 Task: Find connections with filter location Beāwar with filter topic #Storytellingwith filter profile language Potuguese with filter current company Utkarsh Small Finance Bank with filter school Sphoorthy Engineering College with filter industry Law Enforcement with filter service category Resume Writing with filter keywords title Director
Action: Mouse moved to (491, 70)
Screenshot: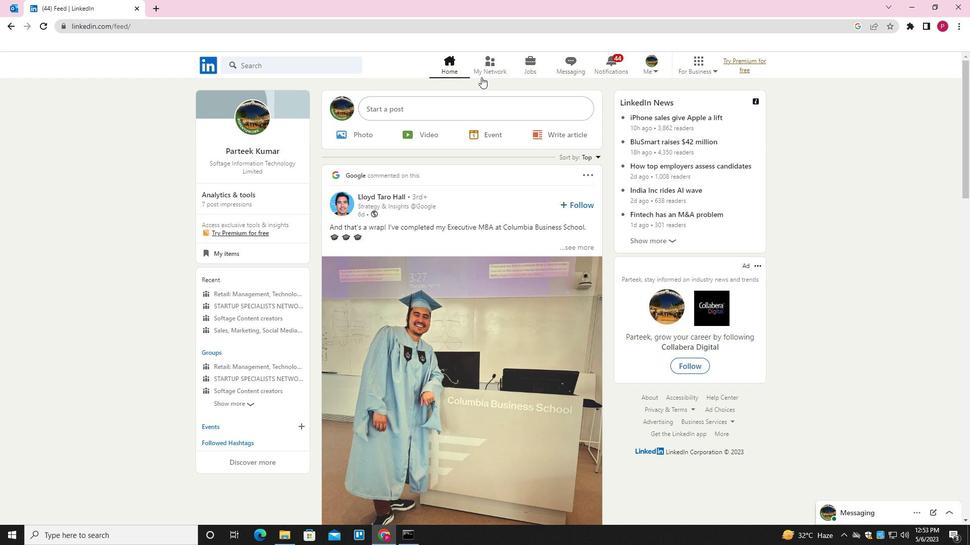 
Action: Mouse pressed left at (491, 70)
Screenshot: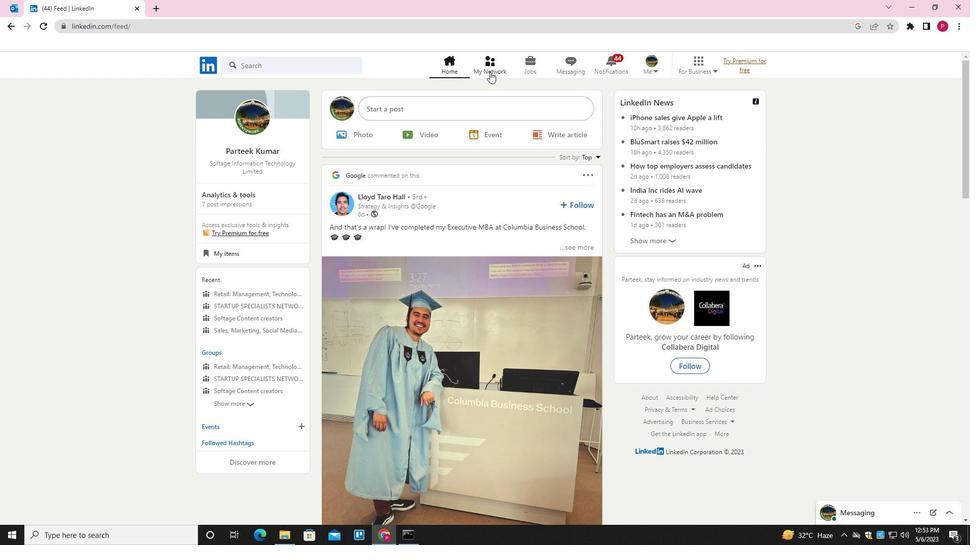 
Action: Mouse moved to (323, 124)
Screenshot: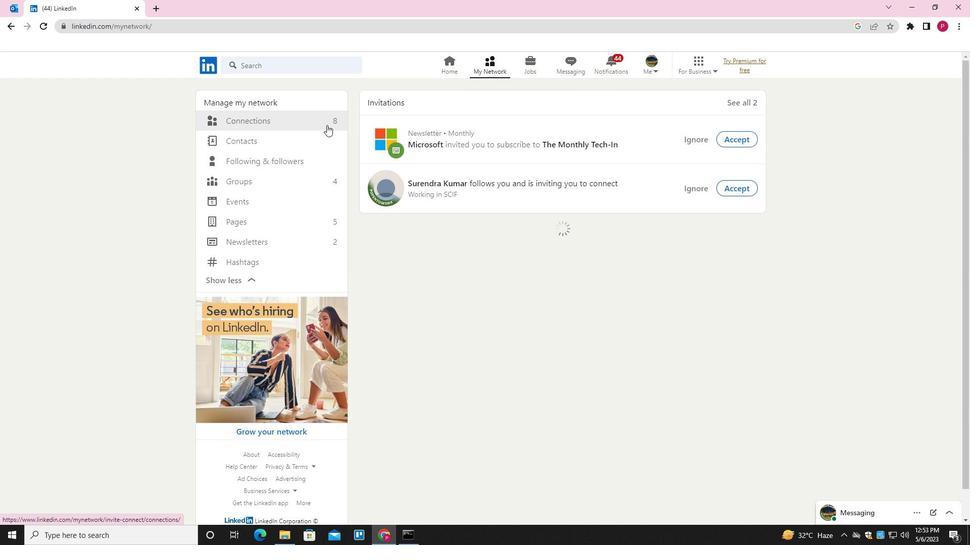 
Action: Mouse pressed left at (323, 124)
Screenshot: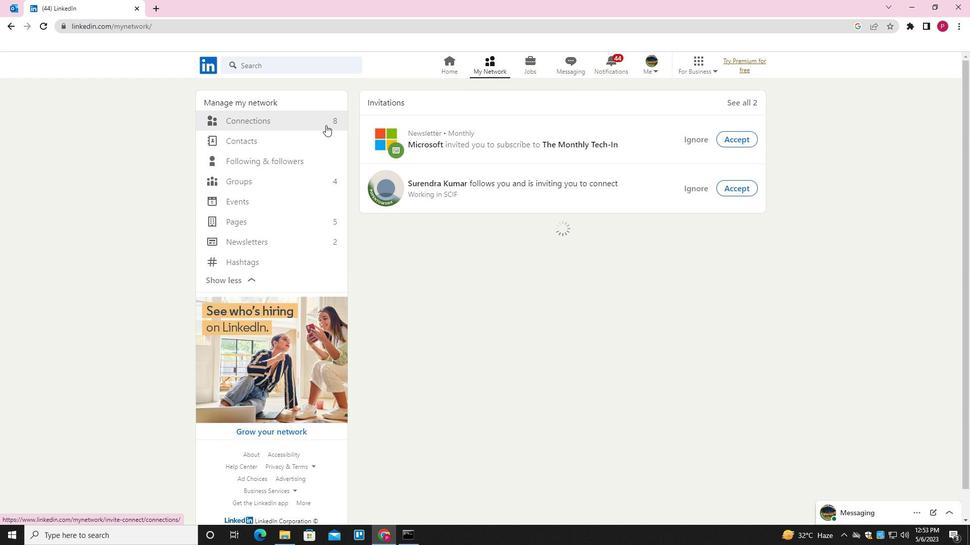 
Action: Mouse moved to (559, 123)
Screenshot: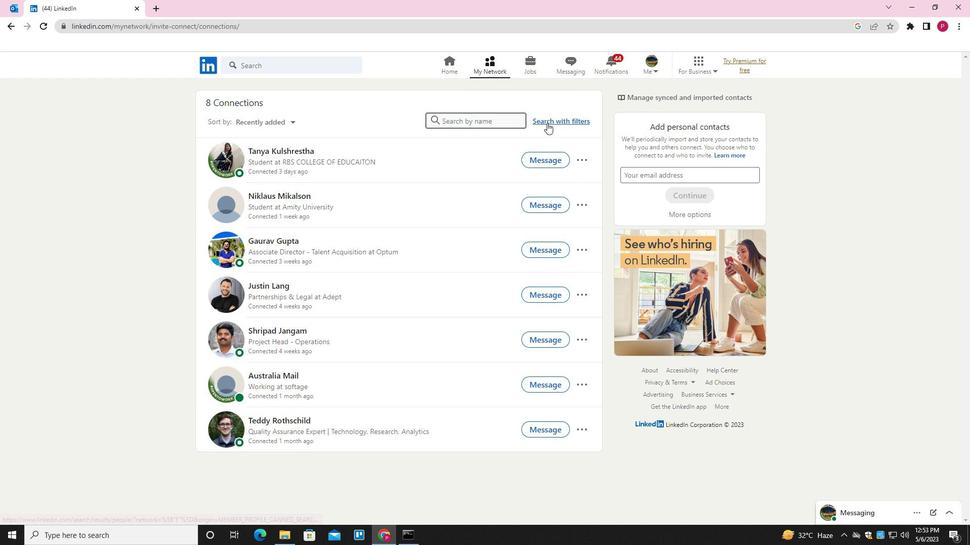
Action: Mouse pressed left at (559, 123)
Screenshot: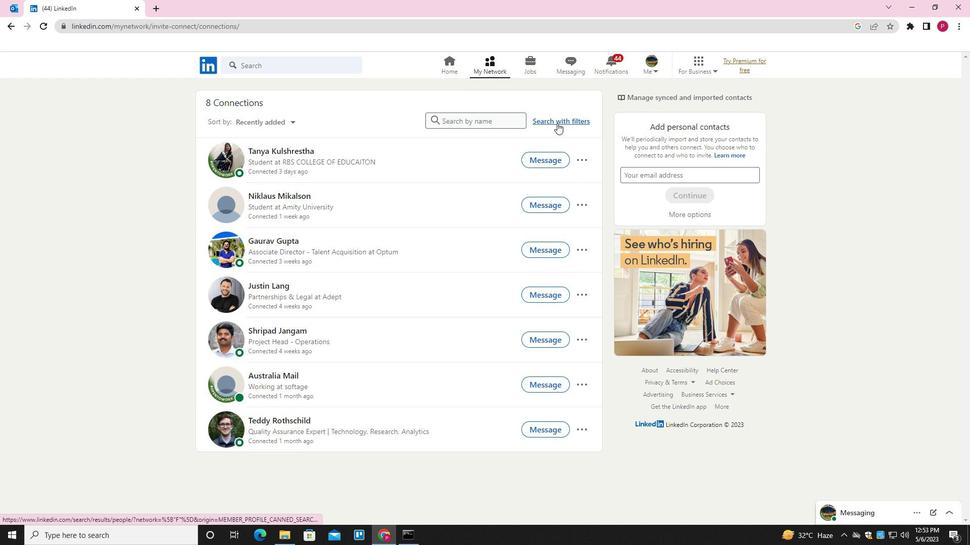 
Action: Mouse moved to (519, 95)
Screenshot: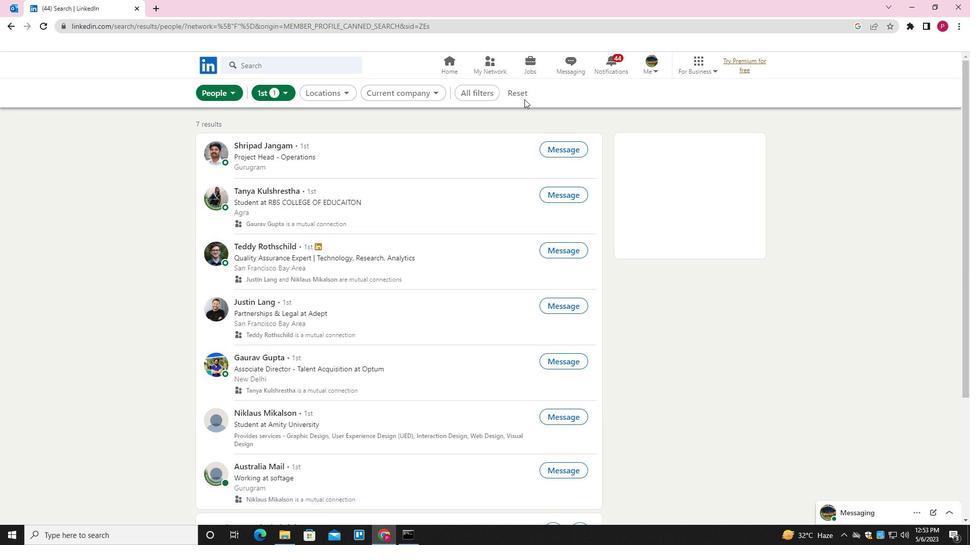
Action: Mouse pressed left at (519, 95)
Screenshot: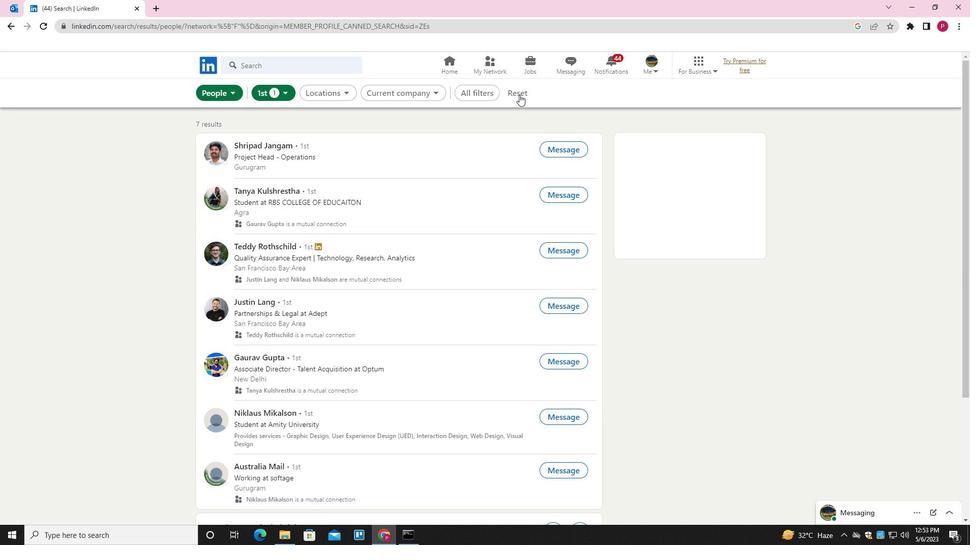 
Action: Mouse moved to (498, 93)
Screenshot: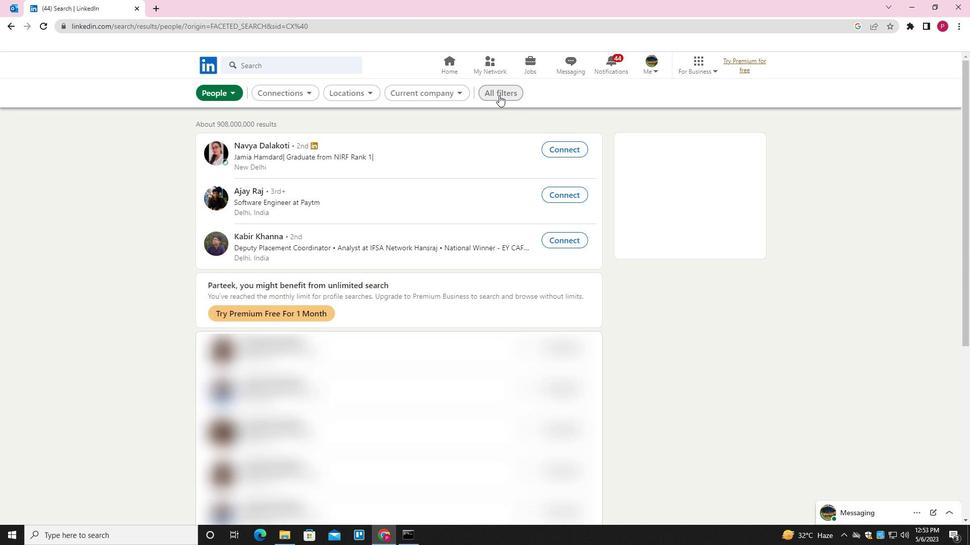 
Action: Mouse pressed left at (498, 93)
Screenshot: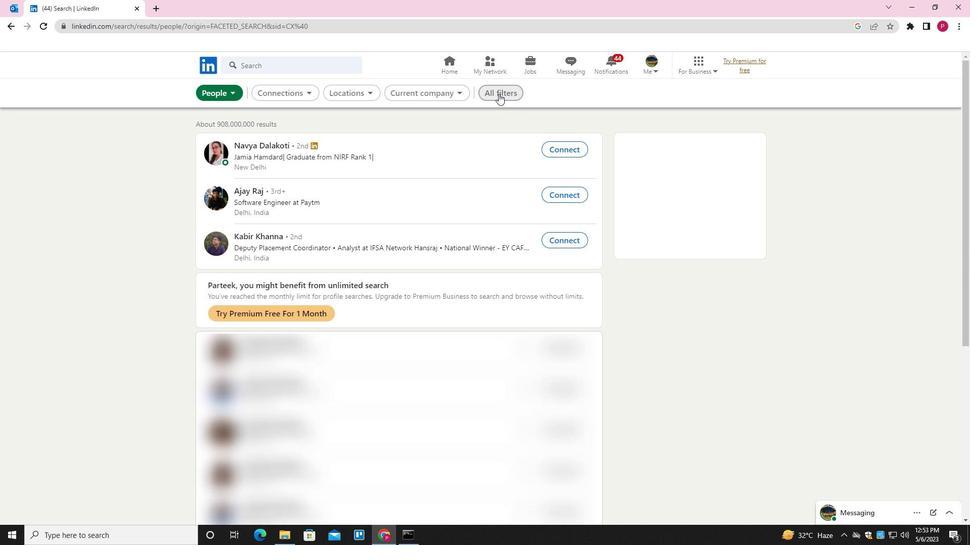 
Action: Mouse moved to (783, 267)
Screenshot: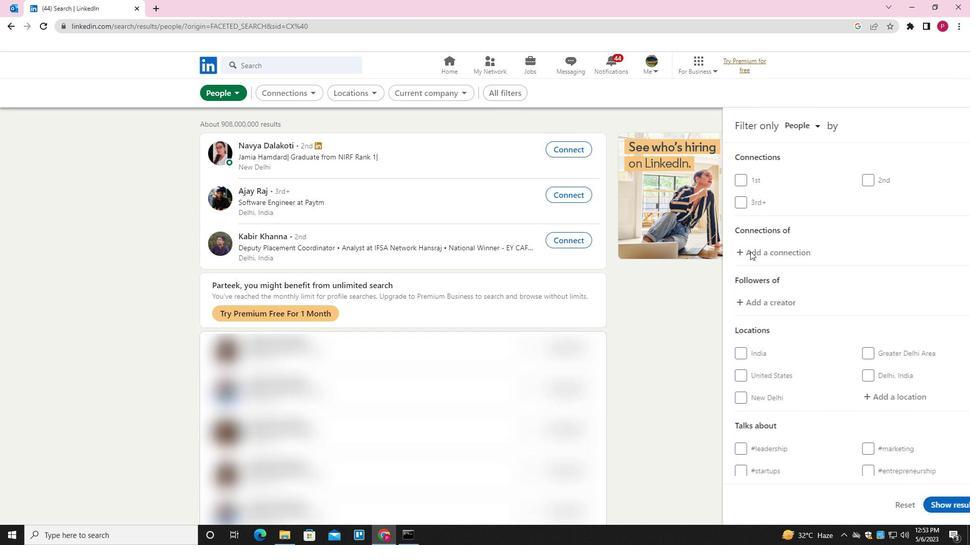 
Action: Mouse scrolled (783, 267) with delta (0, 0)
Screenshot: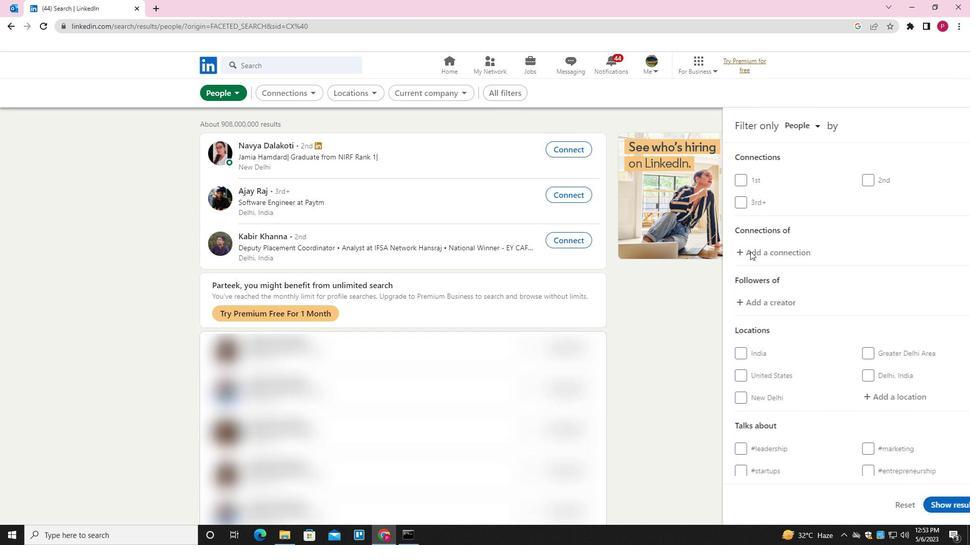 
Action: Mouse moved to (784, 269)
Screenshot: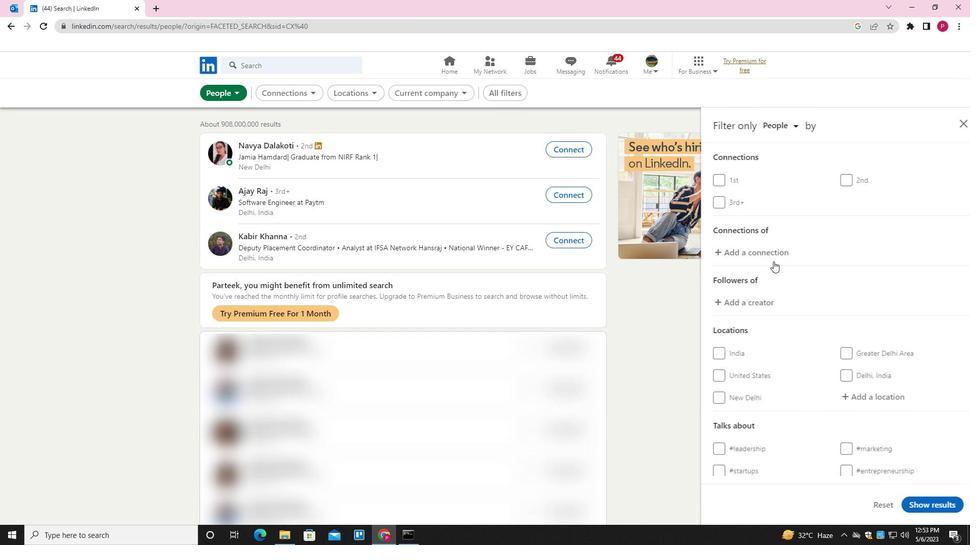 
Action: Mouse scrolled (784, 268) with delta (0, 0)
Screenshot: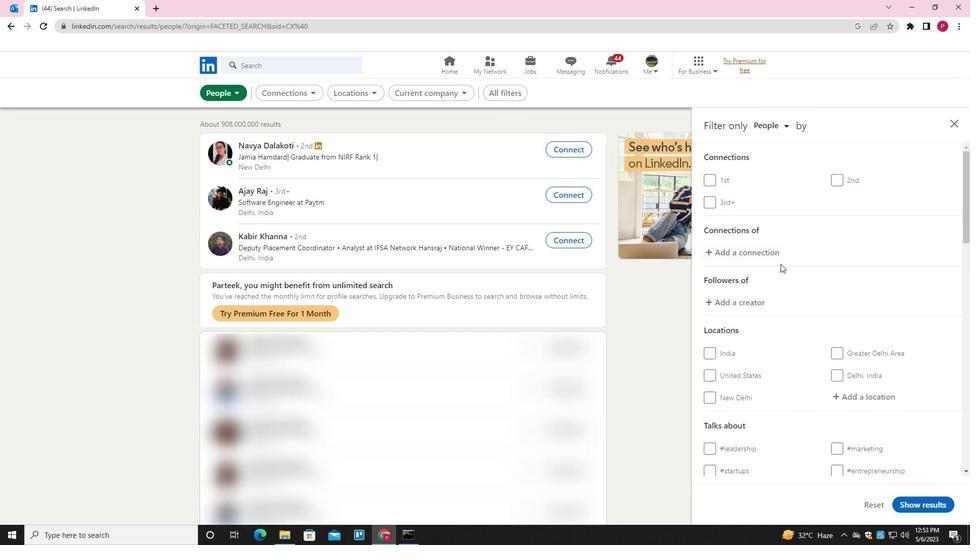 
Action: Mouse moved to (855, 293)
Screenshot: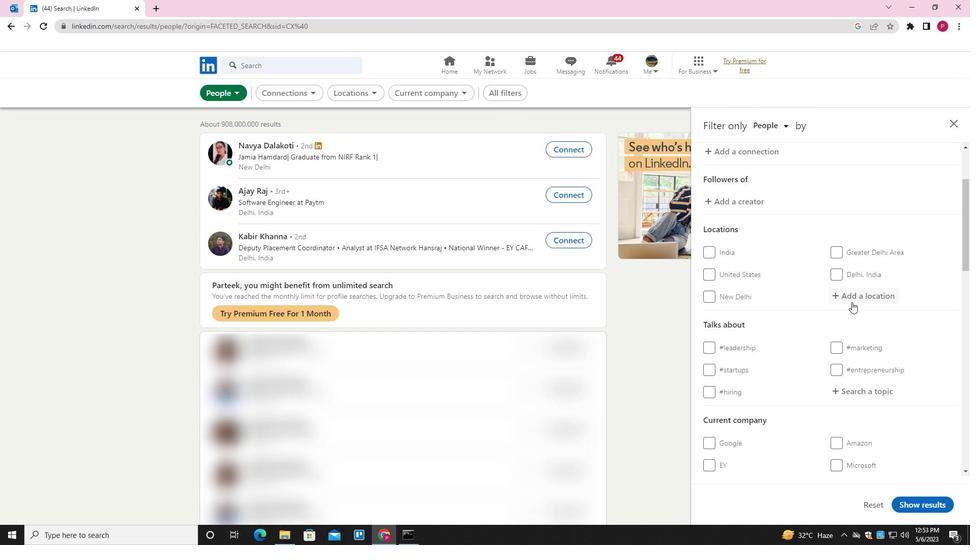 
Action: Mouse pressed left at (855, 293)
Screenshot: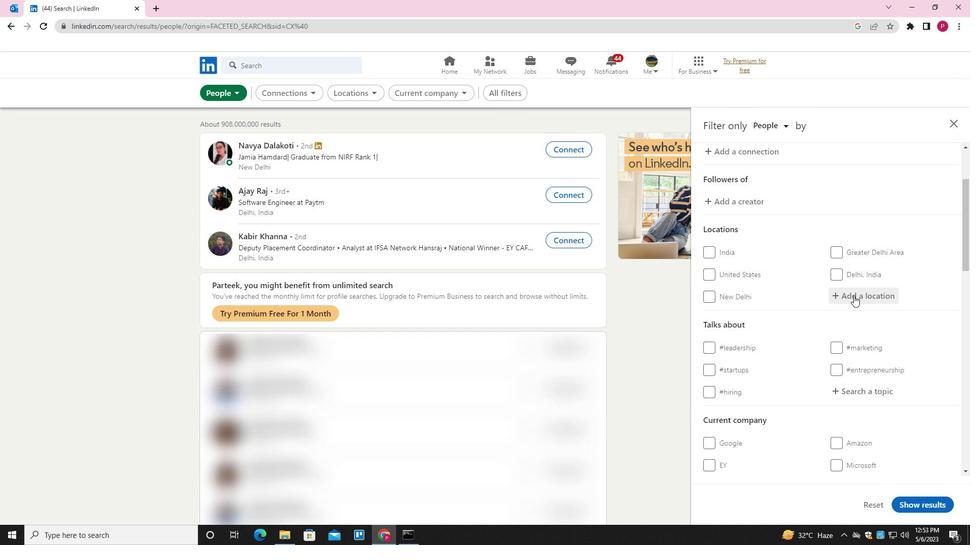 
Action: Key pressed <Key.shift>BEAWAR<Key.down><Key.enter>
Screenshot: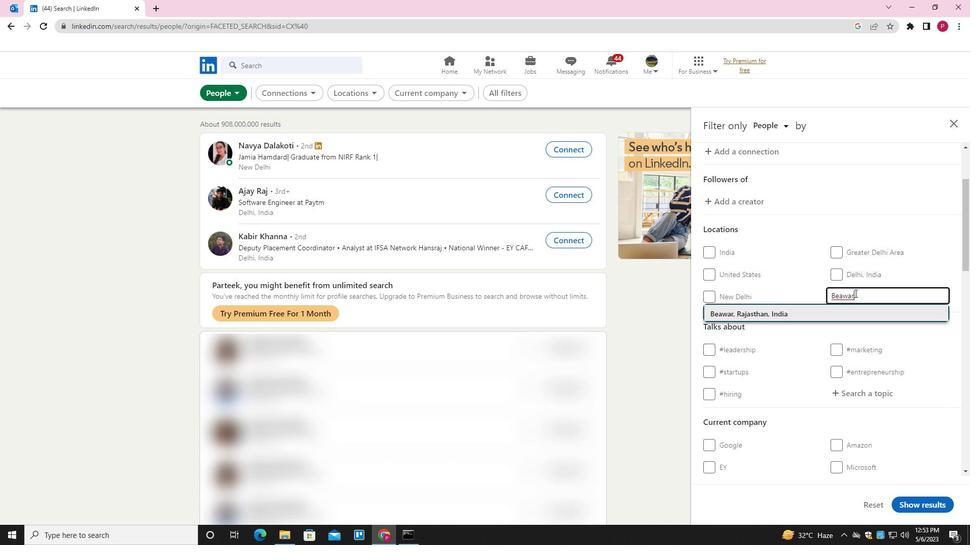 
Action: Mouse moved to (855, 319)
Screenshot: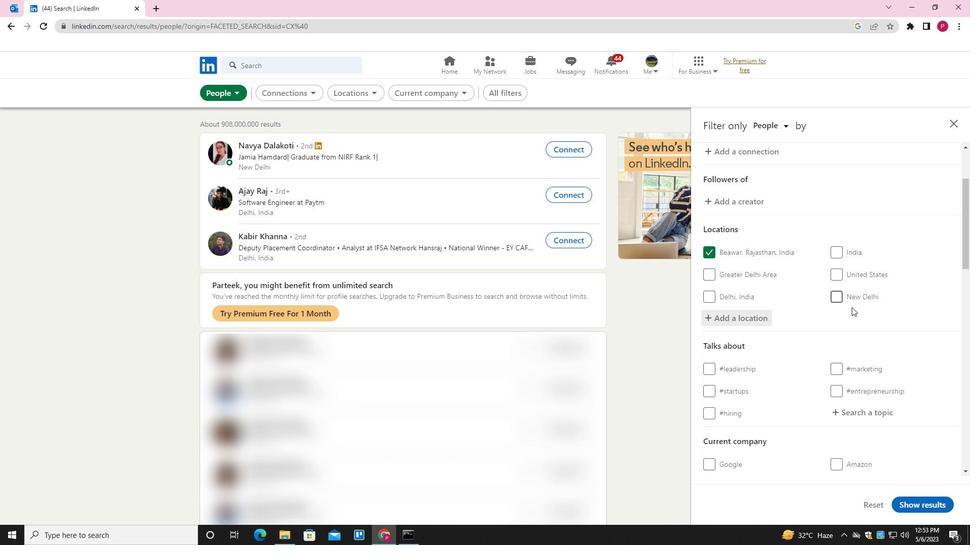 
Action: Mouse scrolled (855, 318) with delta (0, 0)
Screenshot: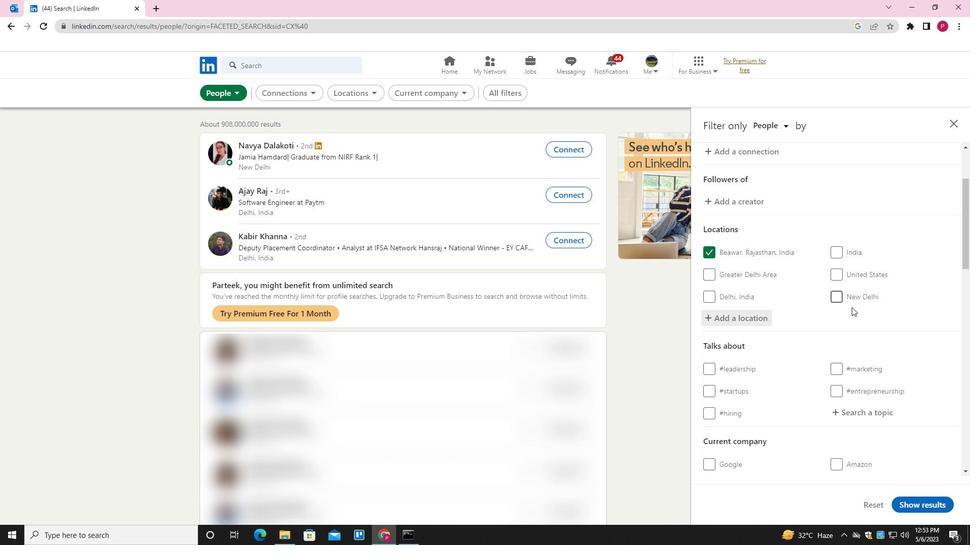 
Action: Mouse scrolled (855, 318) with delta (0, 0)
Screenshot: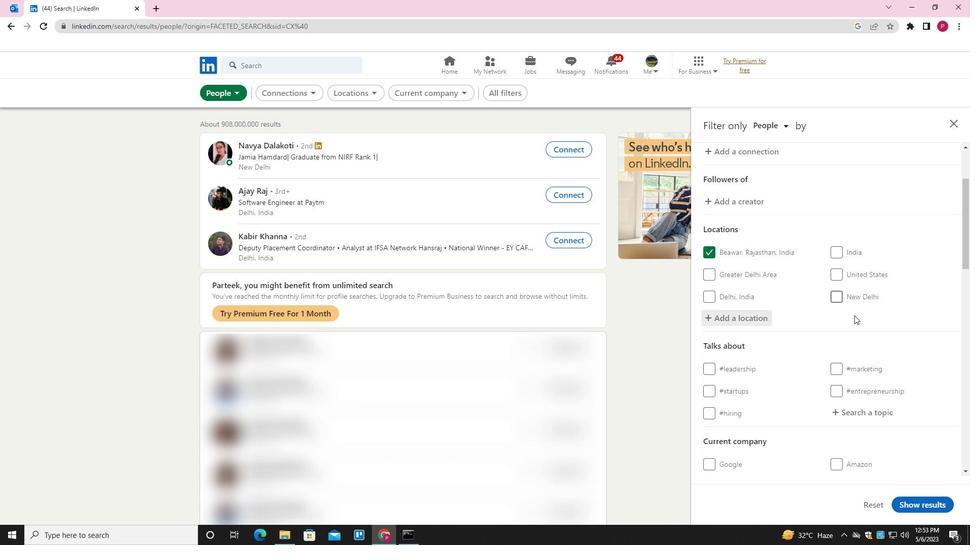 
Action: Mouse moved to (860, 311)
Screenshot: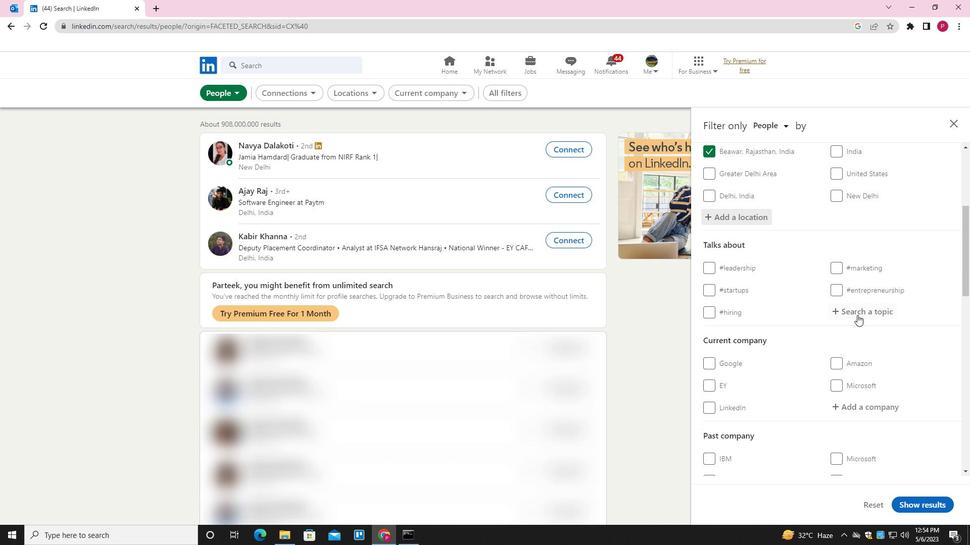 
Action: Mouse pressed left at (860, 311)
Screenshot: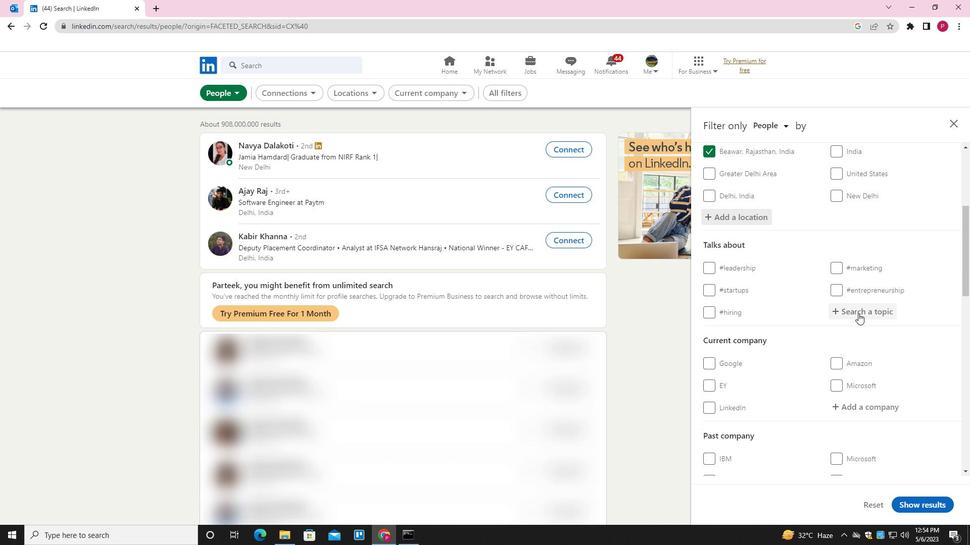 
Action: Key pressed STORYTELLING<Key.down><Key.enter>
Screenshot: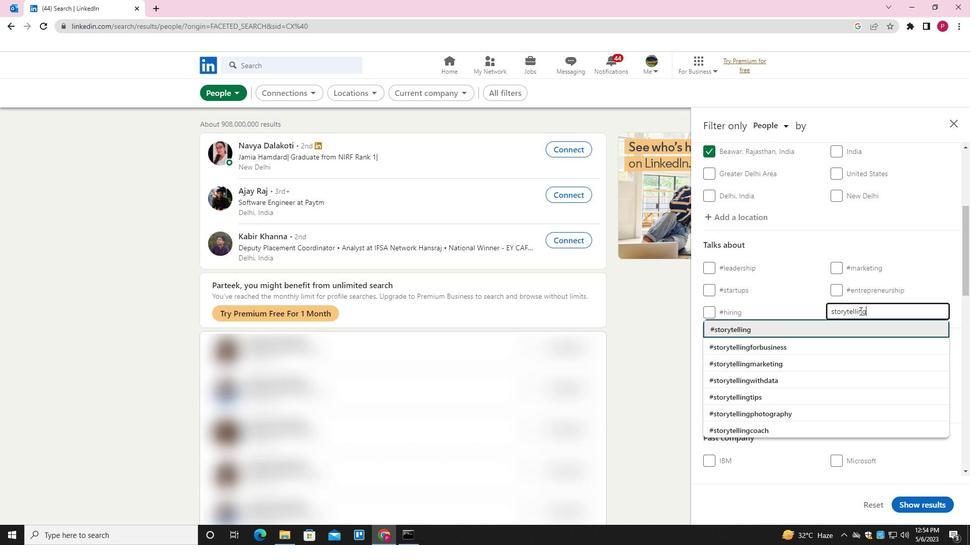 
Action: Mouse moved to (860, 336)
Screenshot: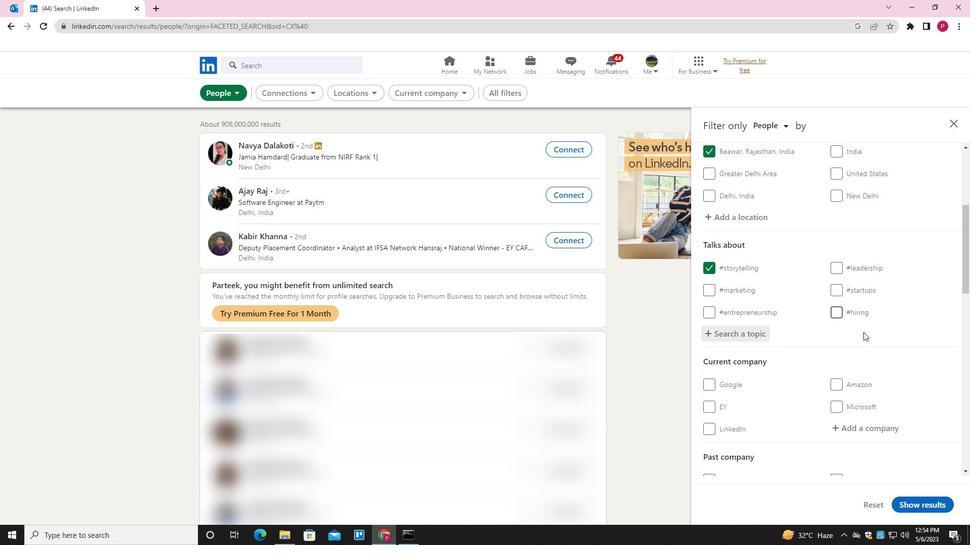
Action: Mouse scrolled (860, 336) with delta (0, 0)
Screenshot: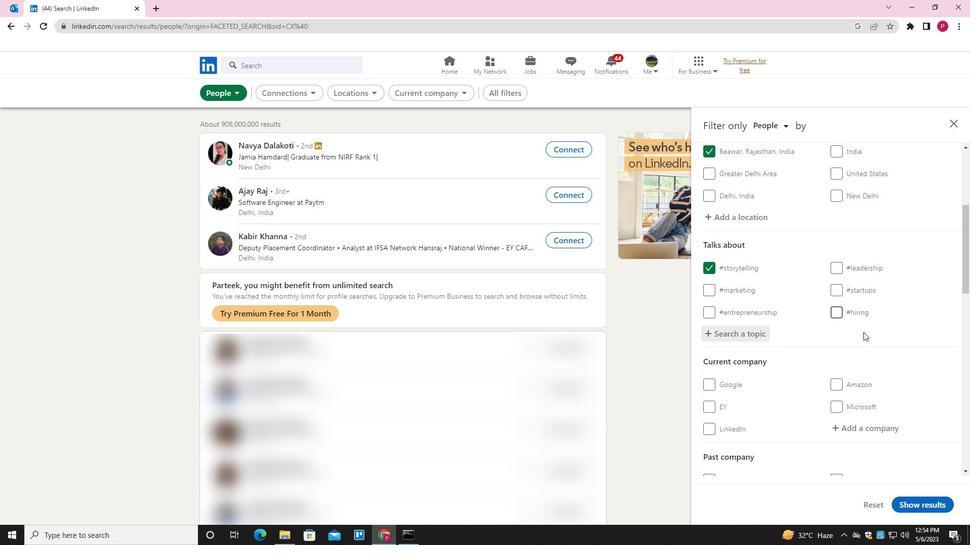 
Action: Mouse moved to (859, 337)
Screenshot: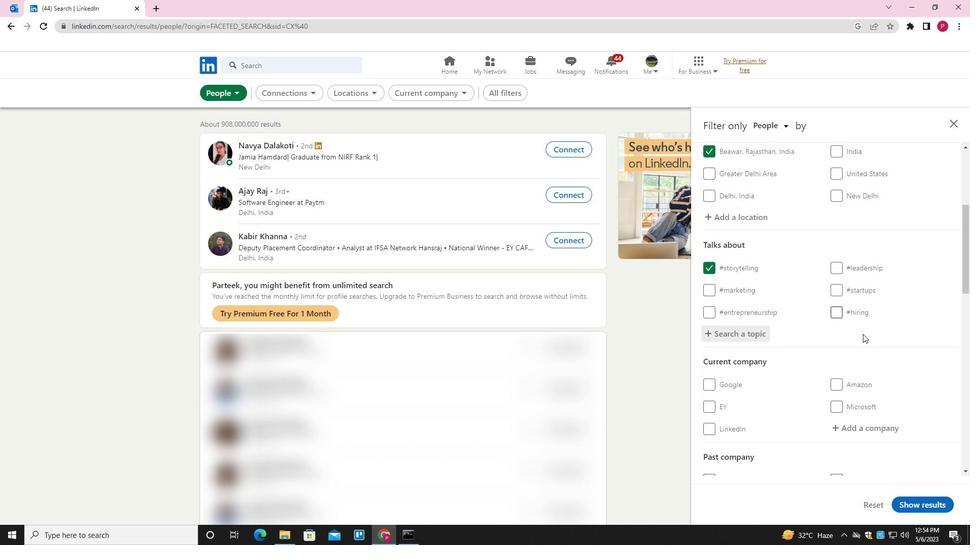 
Action: Mouse scrolled (859, 336) with delta (0, 0)
Screenshot: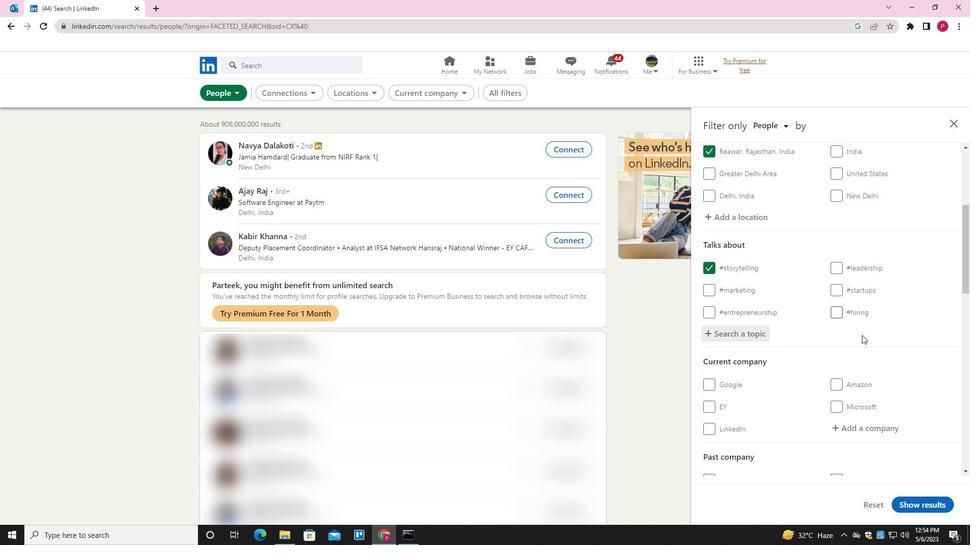 
Action: Mouse moved to (858, 338)
Screenshot: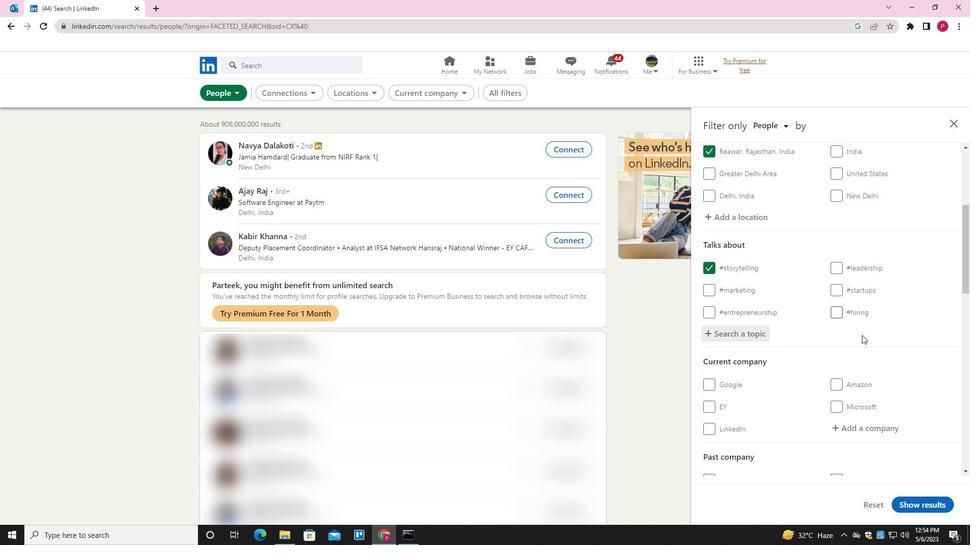 
Action: Mouse scrolled (858, 337) with delta (0, 0)
Screenshot: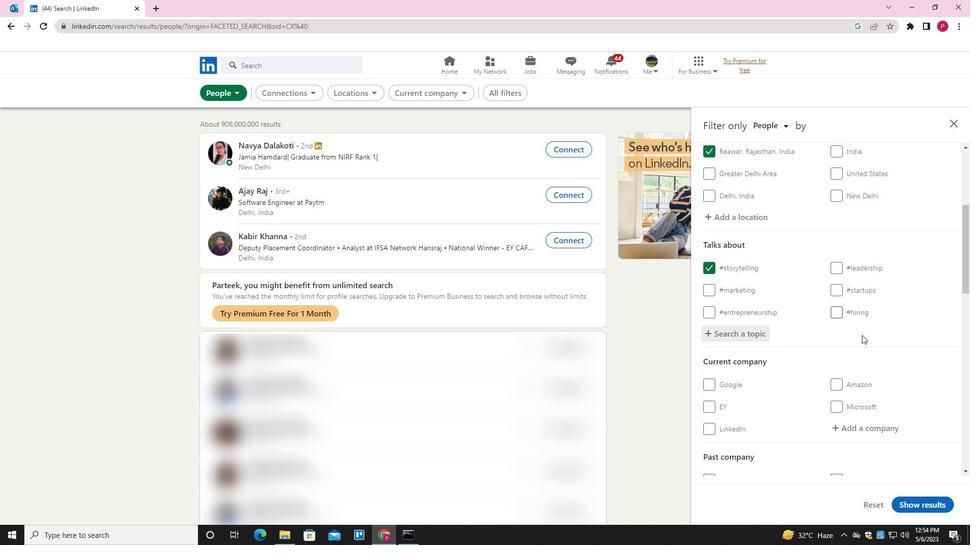 
Action: Mouse scrolled (858, 337) with delta (0, 0)
Screenshot: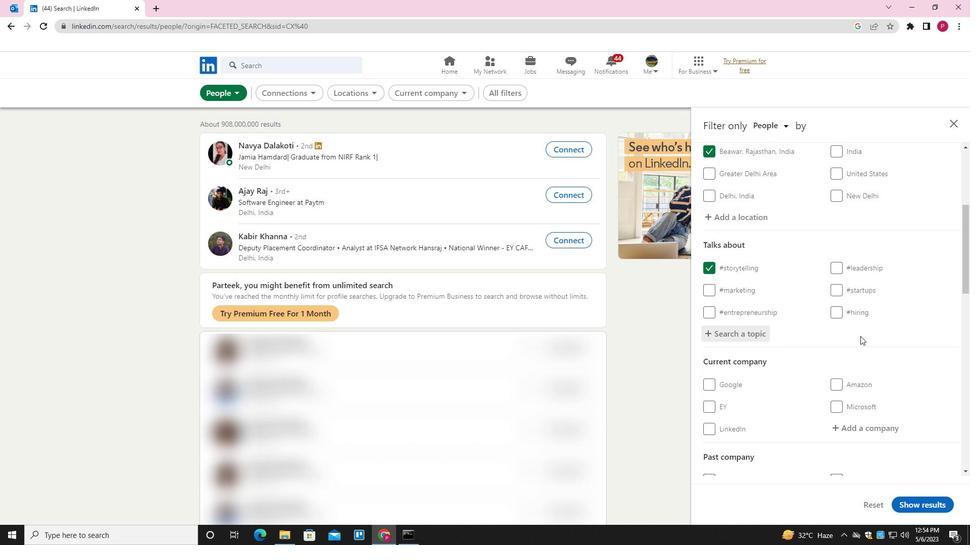 
Action: Mouse scrolled (858, 337) with delta (0, 0)
Screenshot: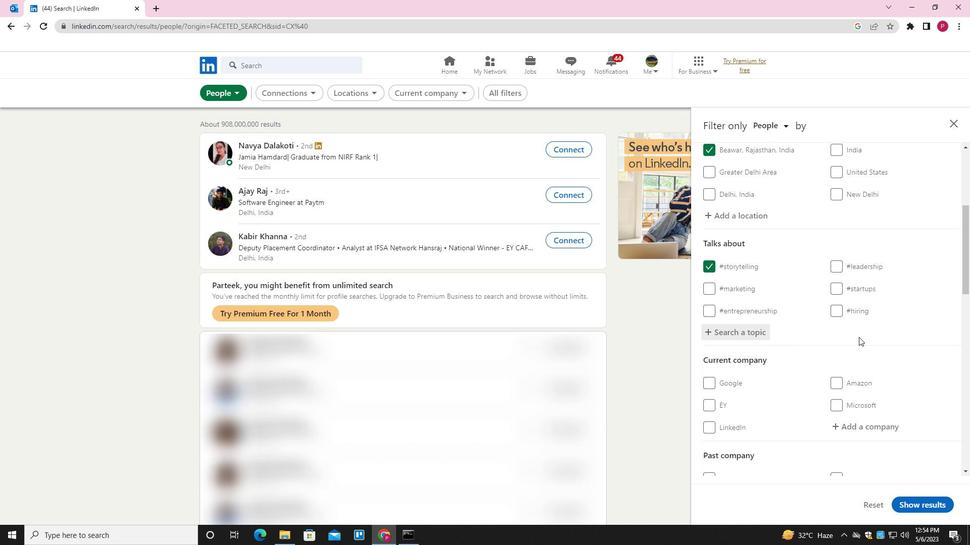
Action: Mouse moved to (844, 306)
Screenshot: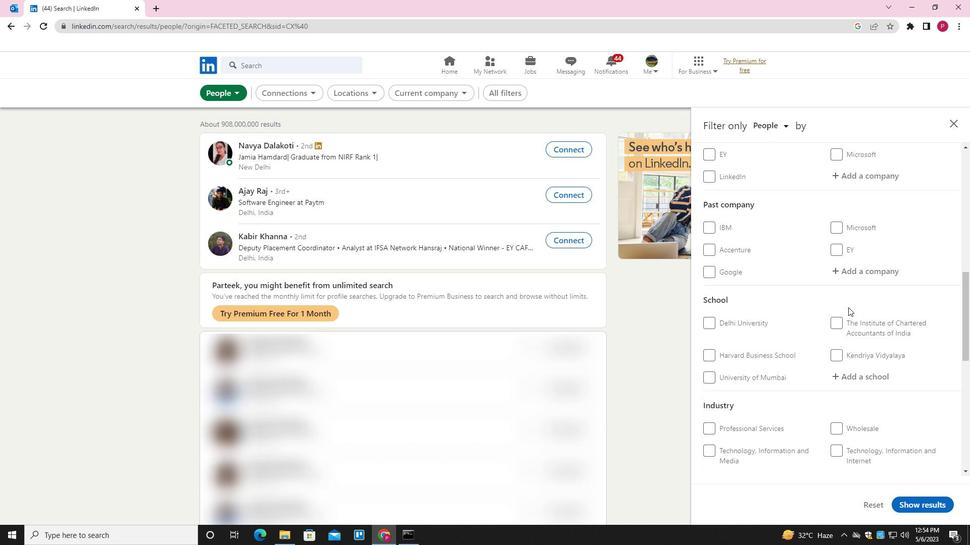 
Action: Mouse scrolled (844, 305) with delta (0, 0)
Screenshot: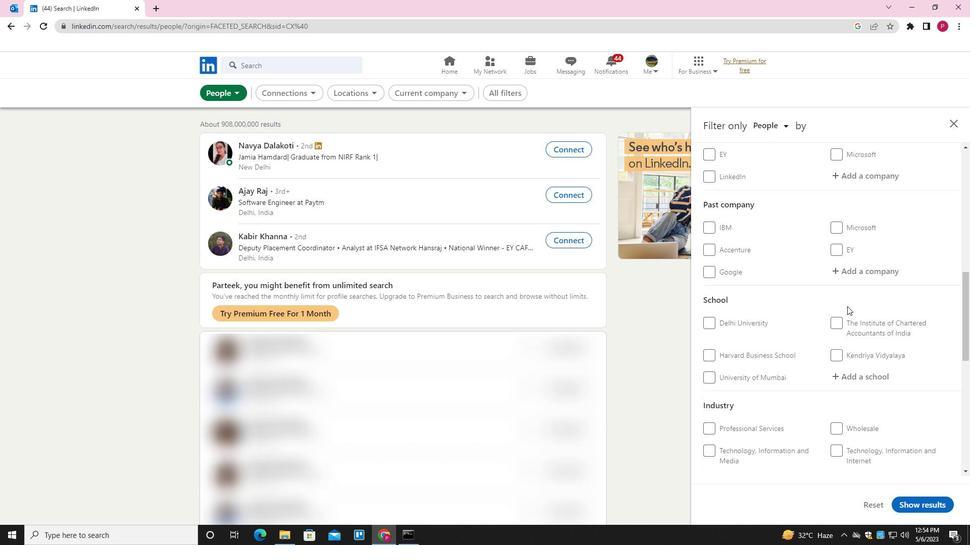 
Action: Mouse moved to (843, 306)
Screenshot: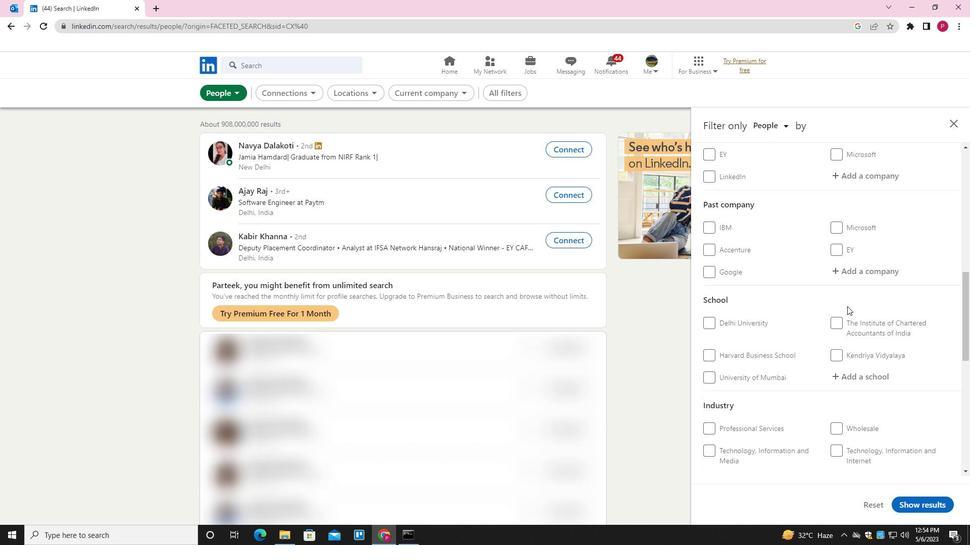 
Action: Mouse scrolled (843, 305) with delta (0, 0)
Screenshot: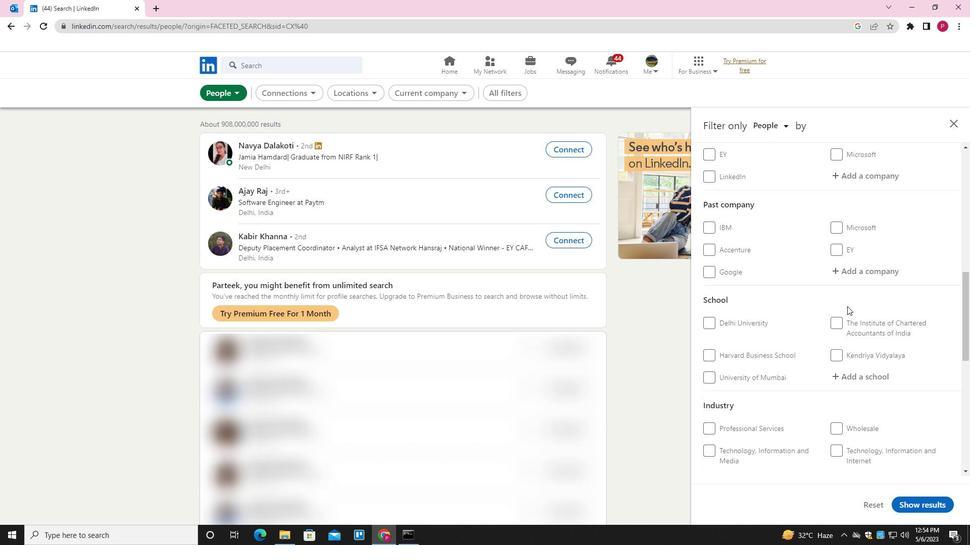
Action: Mouse moved to (842, 306)
Screenshot: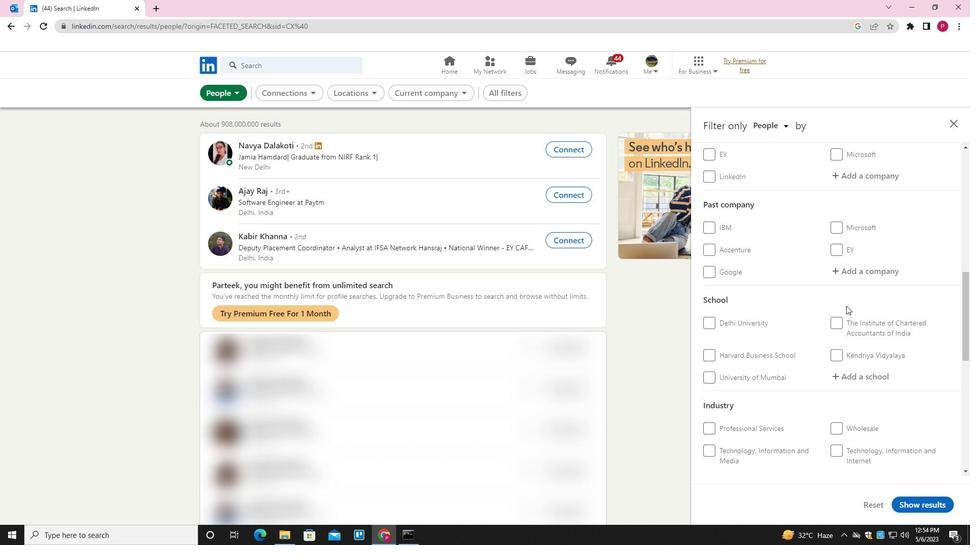 
Action: Mouse scrolled (842, 306) with delta (0, 0)
Screenshot: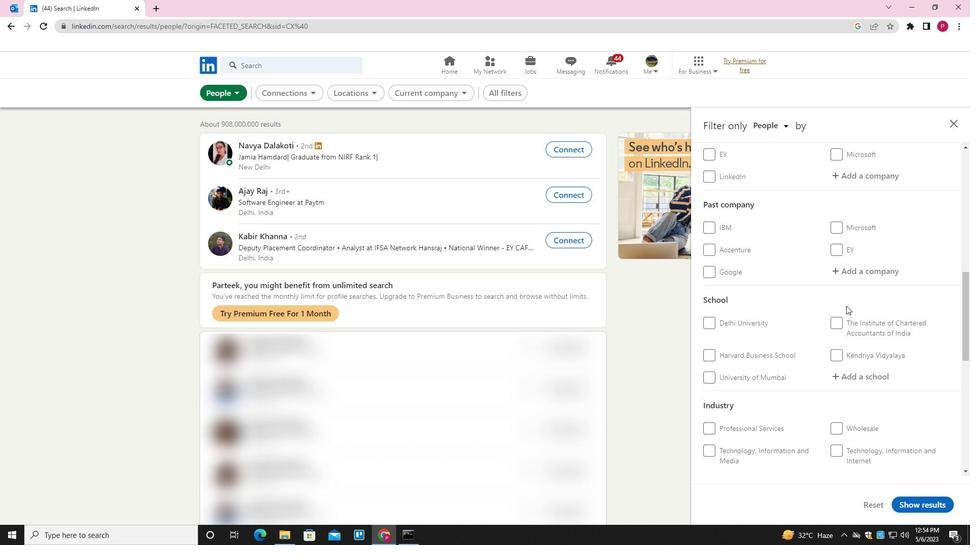 
Action: Mouse moved to (842, 306)
Screenshot: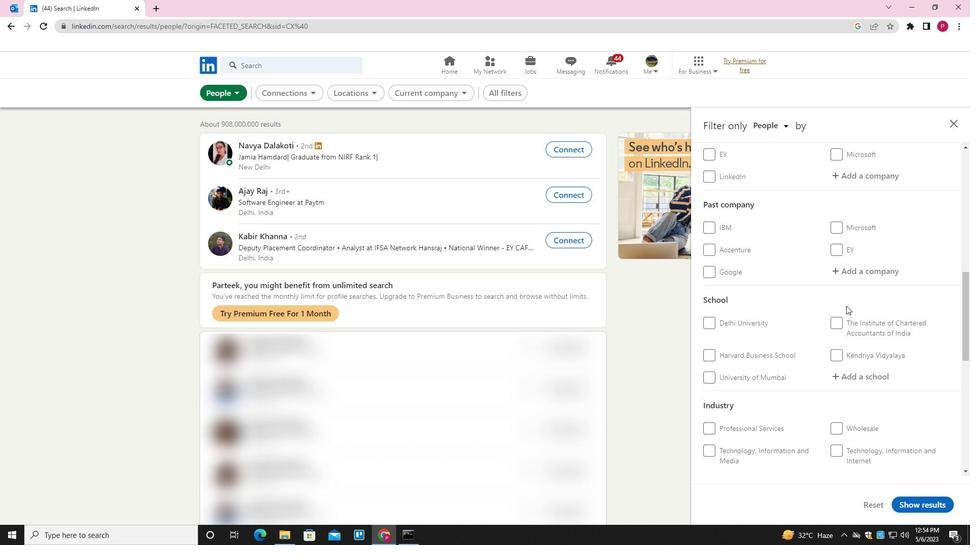 
Action: Mouse scrolled (842, 306) with delta (0, 0)
Screenshot: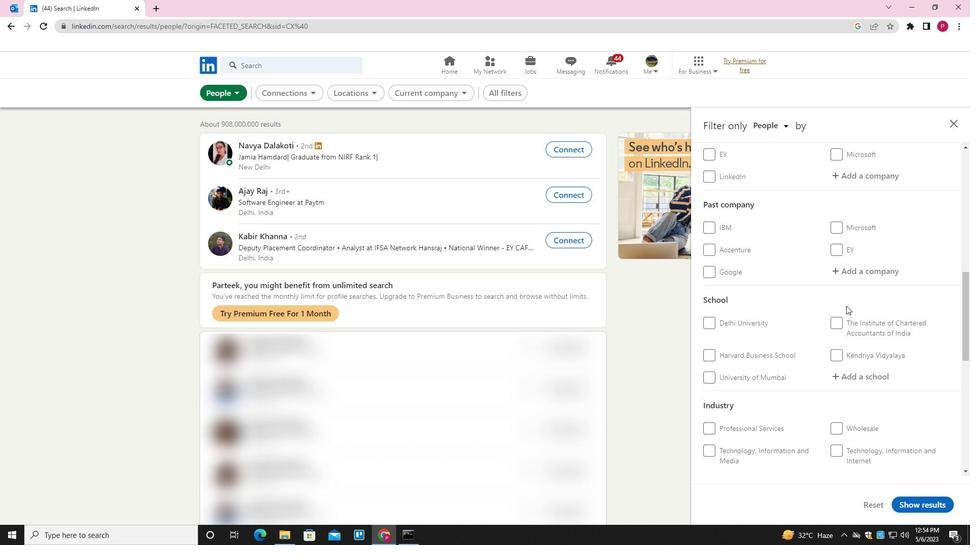 
Action: Mouse moved to (838, 309)
Screenshot: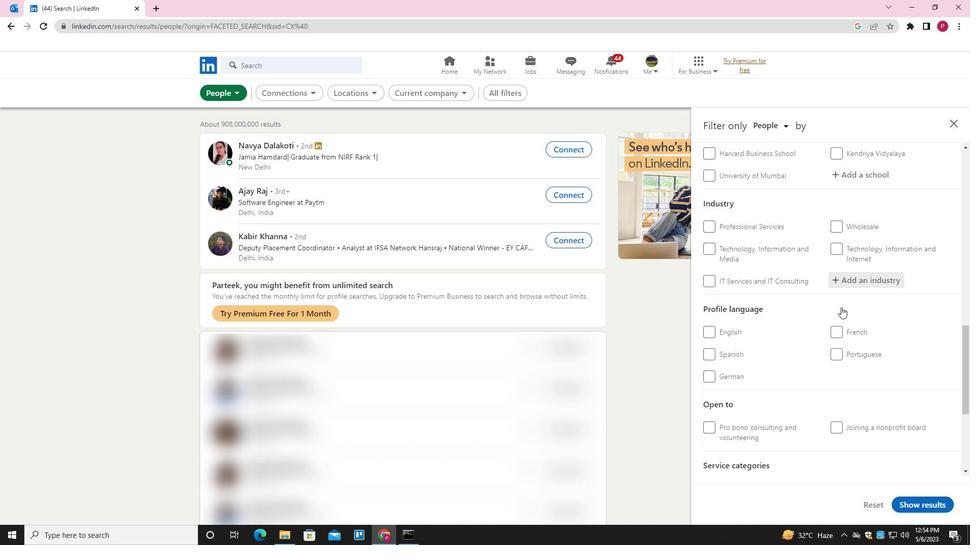 
Action: Mouse scrolled (838, 309) with delta (0, 0)
Screenshot: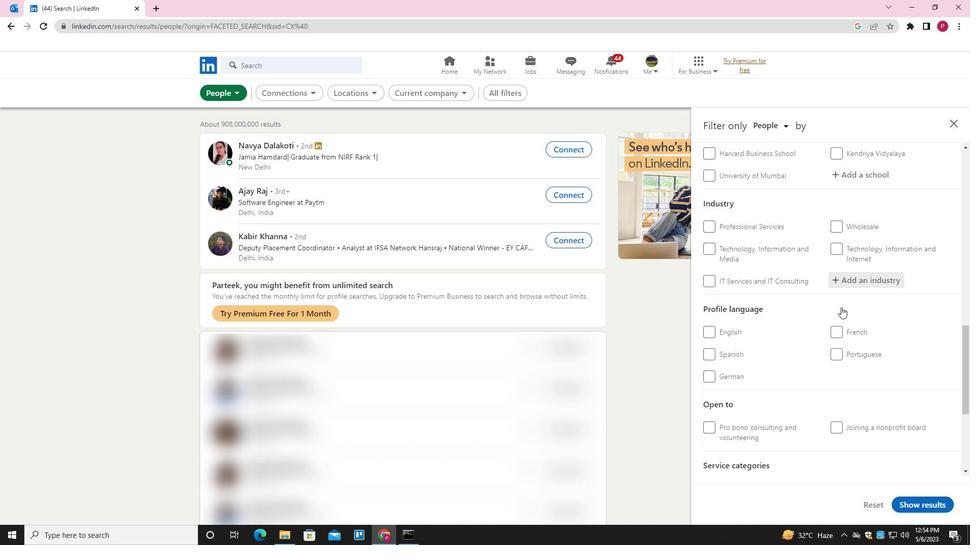 
Action: Mouse moved to (838, 304)
Screenshot: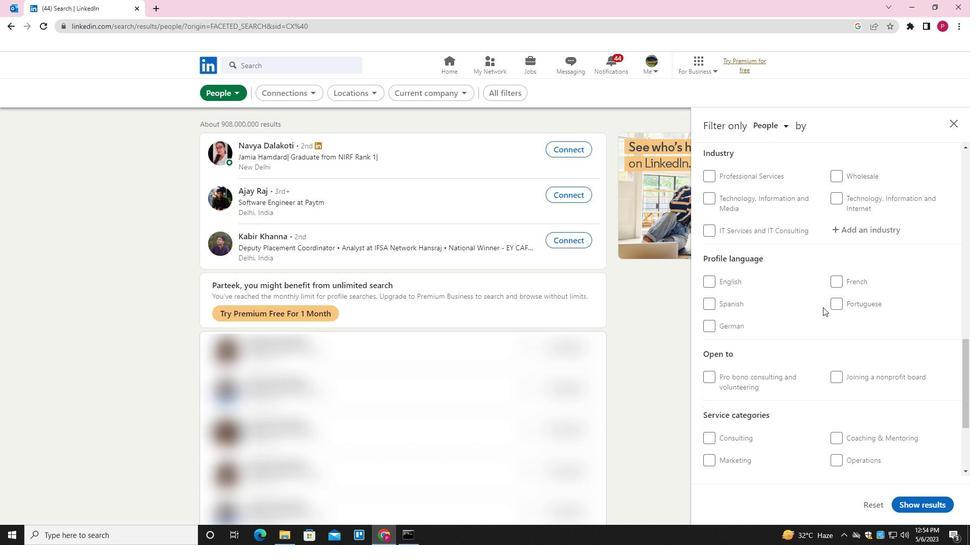 
Action: Mouse pressed left at (838, 304)
Screenshot: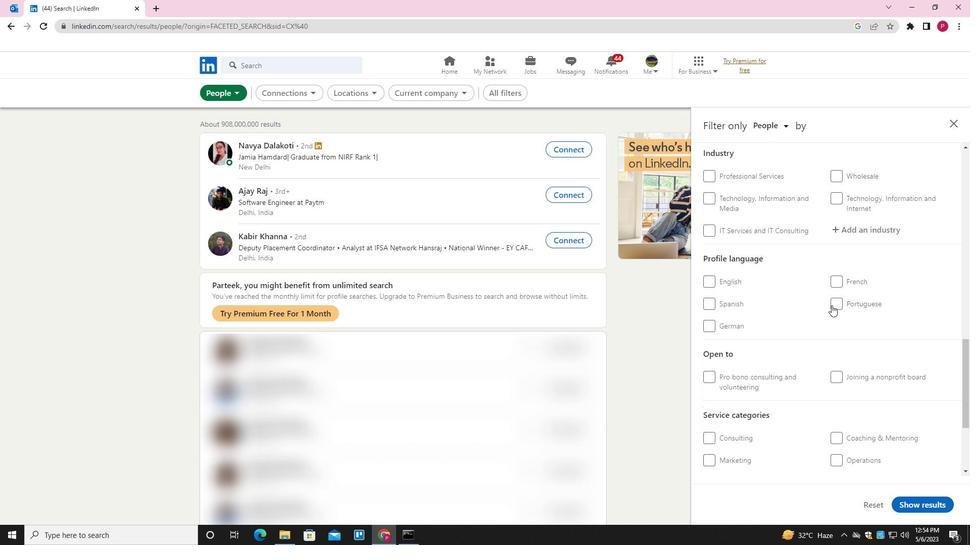 
Action: Mouse moved to (795, 321)
Screenshot: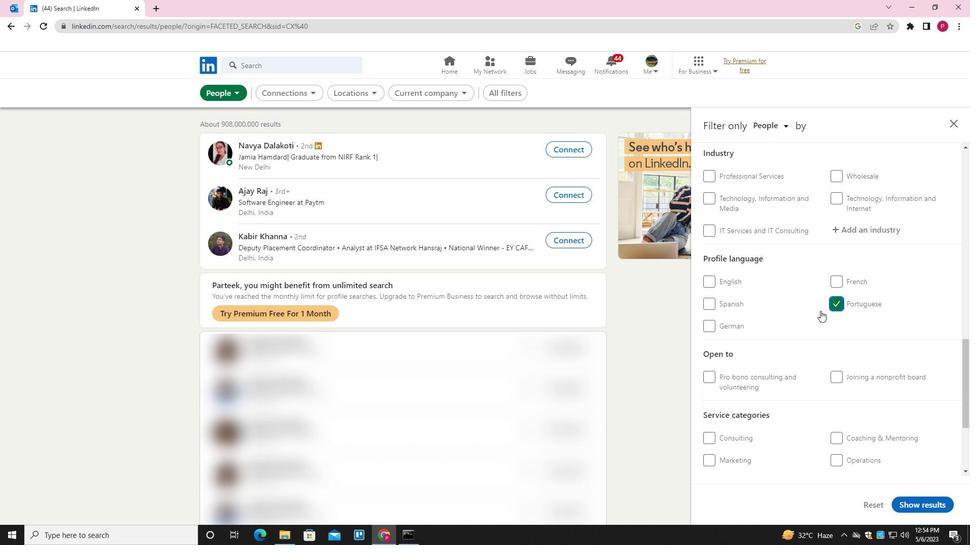 
Action: Mouse scrolled (795, 322) with delta (0, 0)
Screenshot: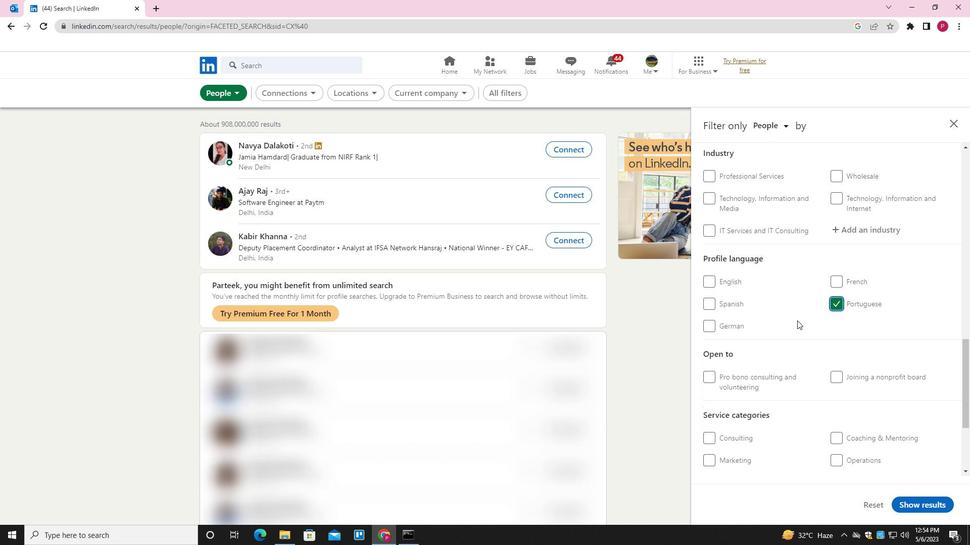 
Action: Mouse scrolled (795, 322) with delta (0, 0)
Screenshot: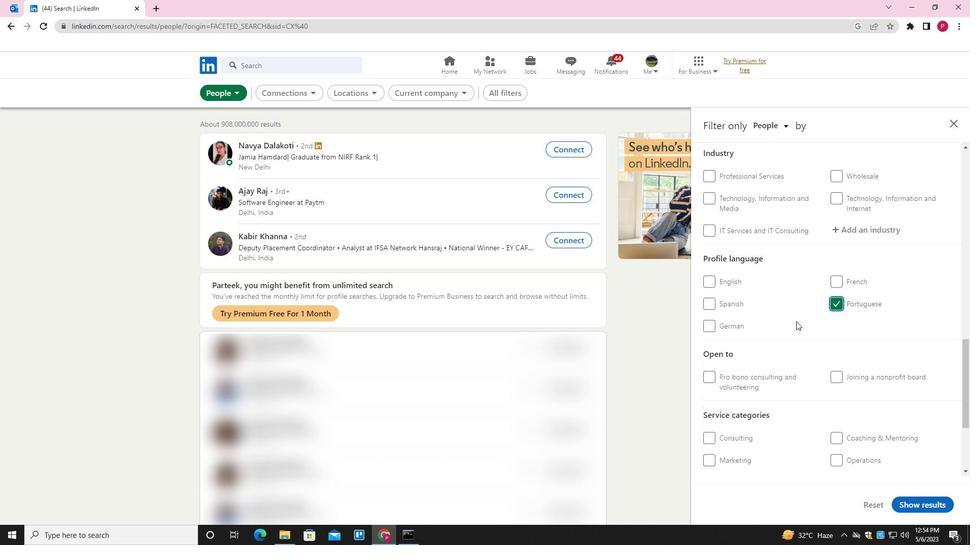 
Action: Mouse scrolled (795, 322) with delta (0, 0)
Screenshot: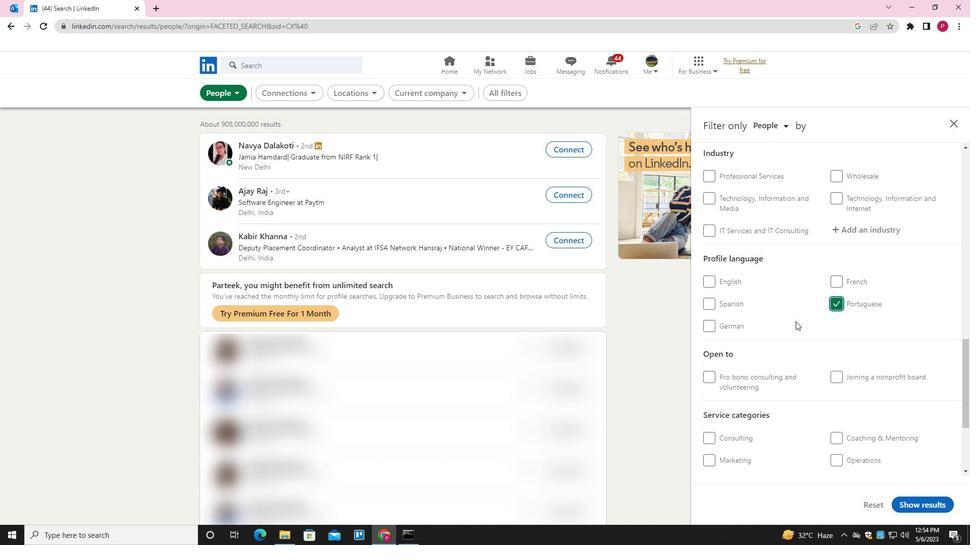 
Action: Mouse scrolled (795, 322) with delta (0, 0)
Screenshot: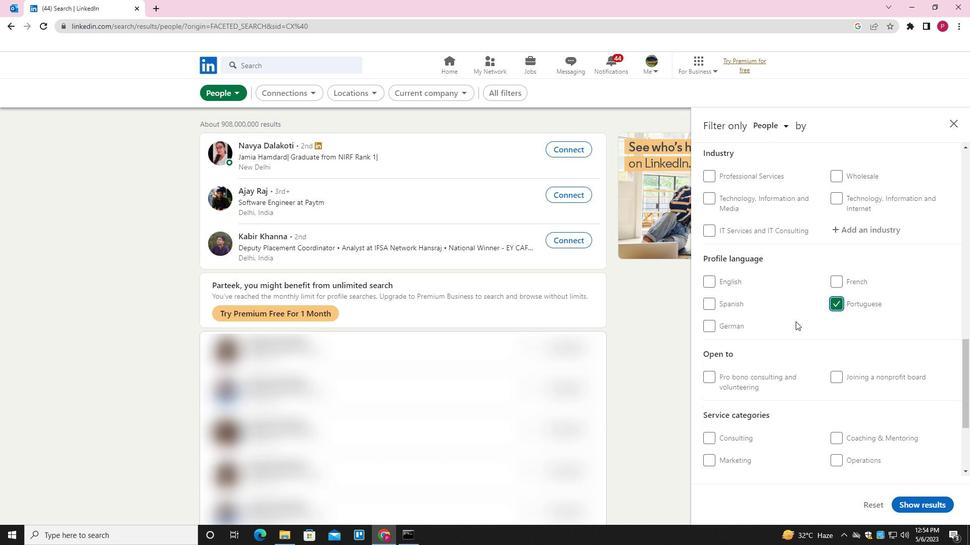 
Action: Mouse scrolled (795, 322) with delta (0, 0)
Screenshot: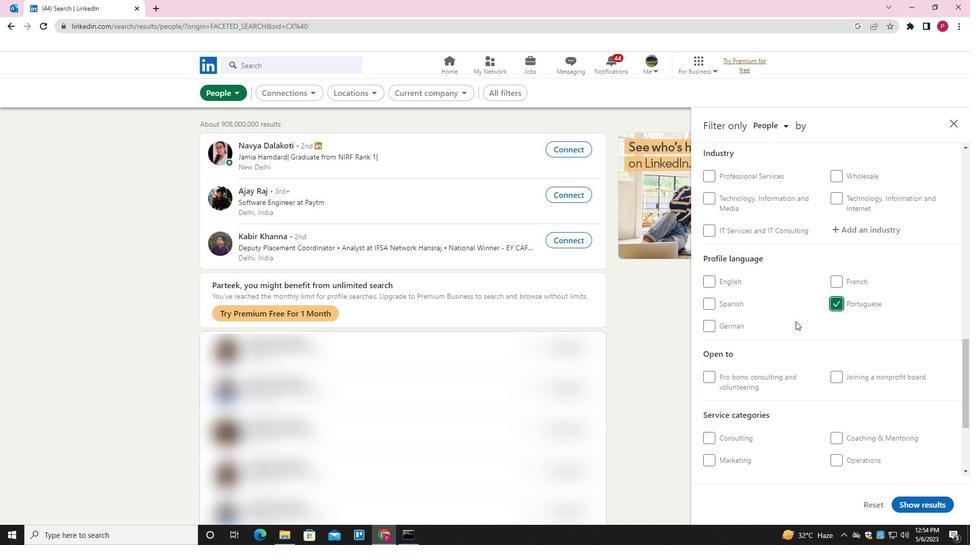 
Action: Mouse moved to (795, 321)
Screenshot: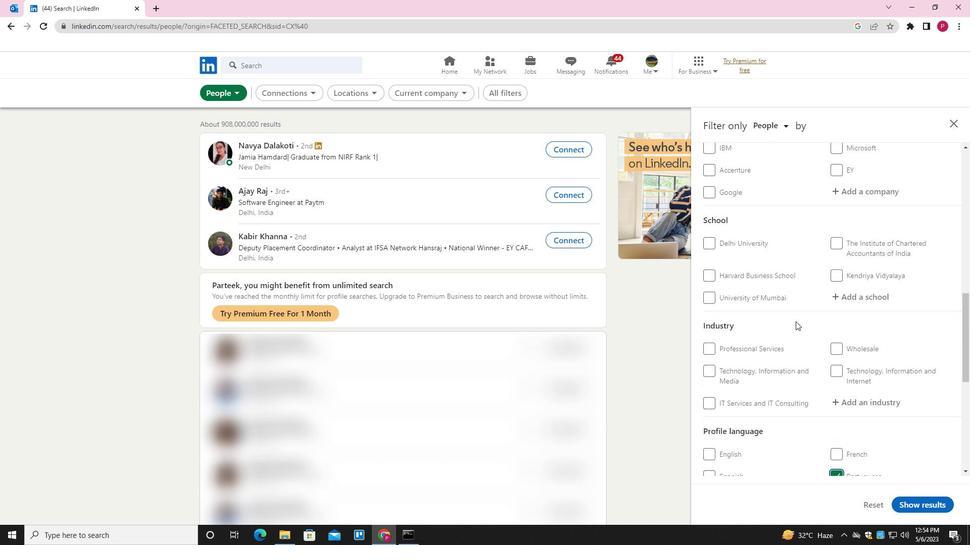 
Action: Mouse scrolled (795, 322) with delta (0, 0)
Screenshot: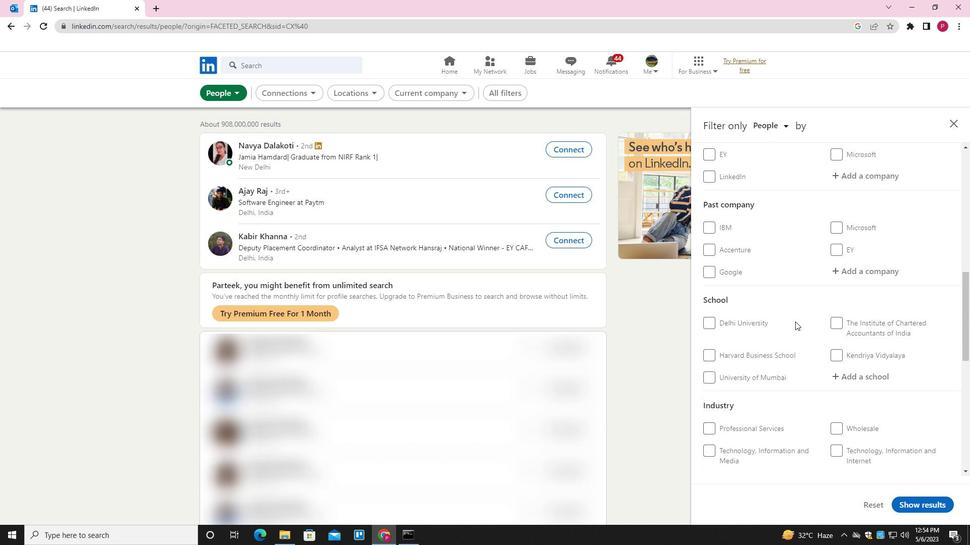 
Action: Mouse scrolled (795, 322) with delta (0, 0)
Screenshot: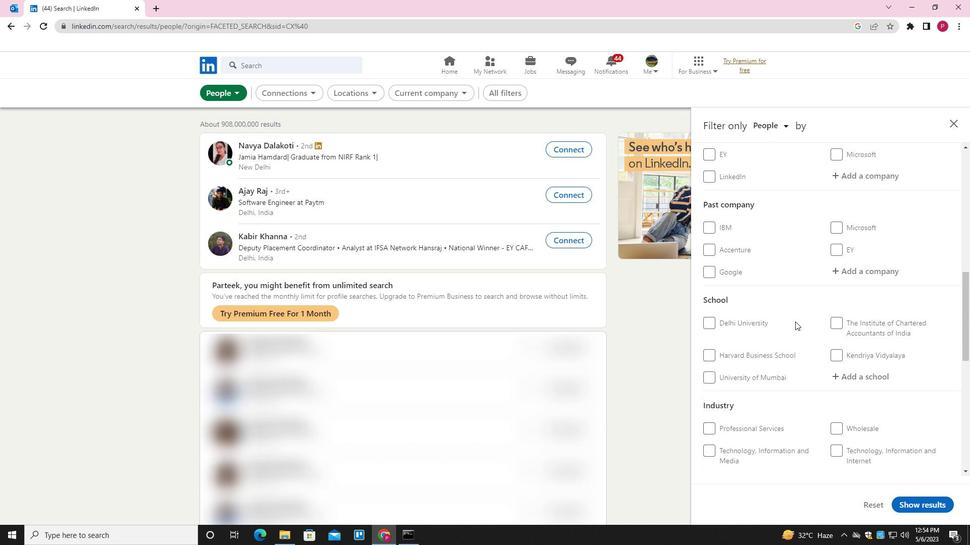
Action: Mouse moved to (864, 278)
Screenshot: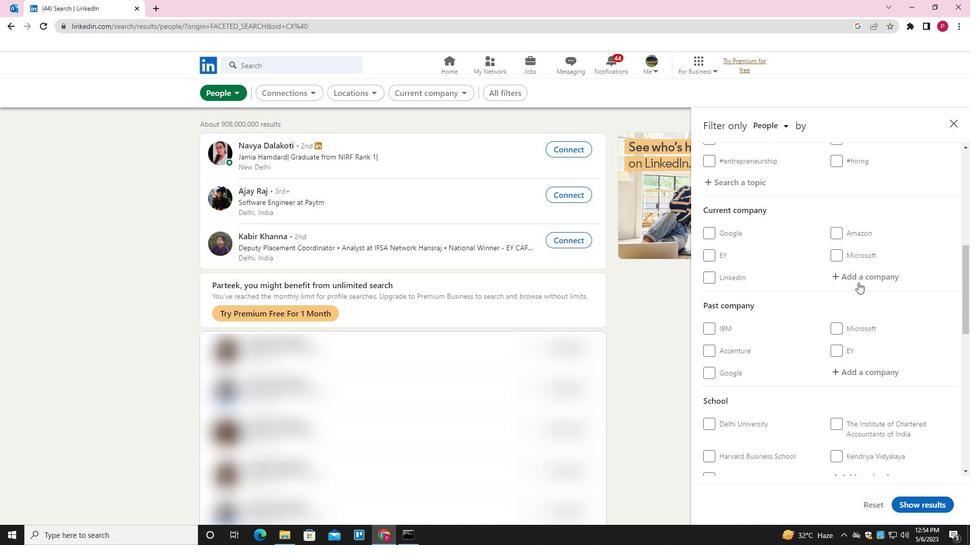 
Action: Mouse pressed left at (864, 278)
Screenshot: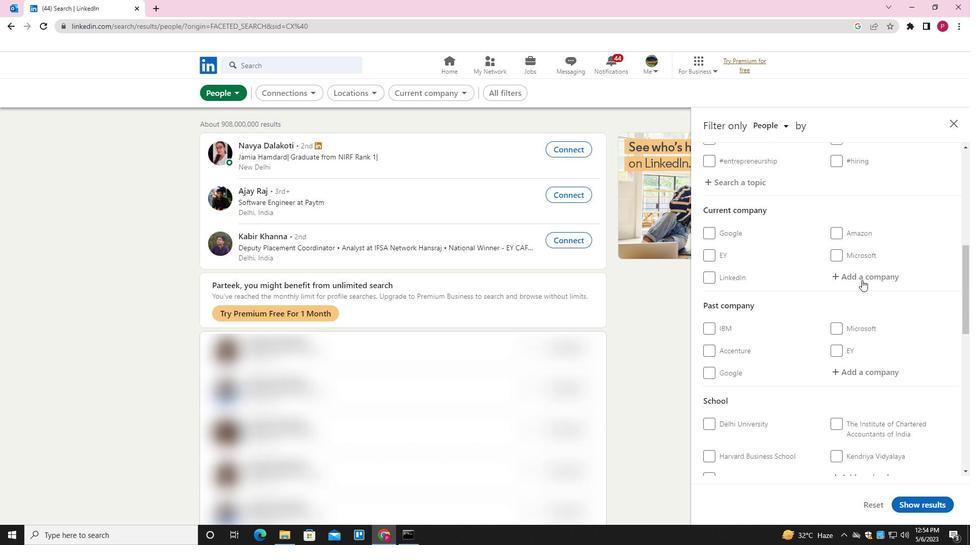 
Action: Key pressed <Key.shift>UTKARSH<Key.space><Key.shift><Key.shift><Key.shift><Key.shift><Key.shift><Key.shift><Key.shift><Key.shift><Key.shift><Key.shift><Key.shift>SMALL<Key.space><Key.down><Key.enter>
Screenshot: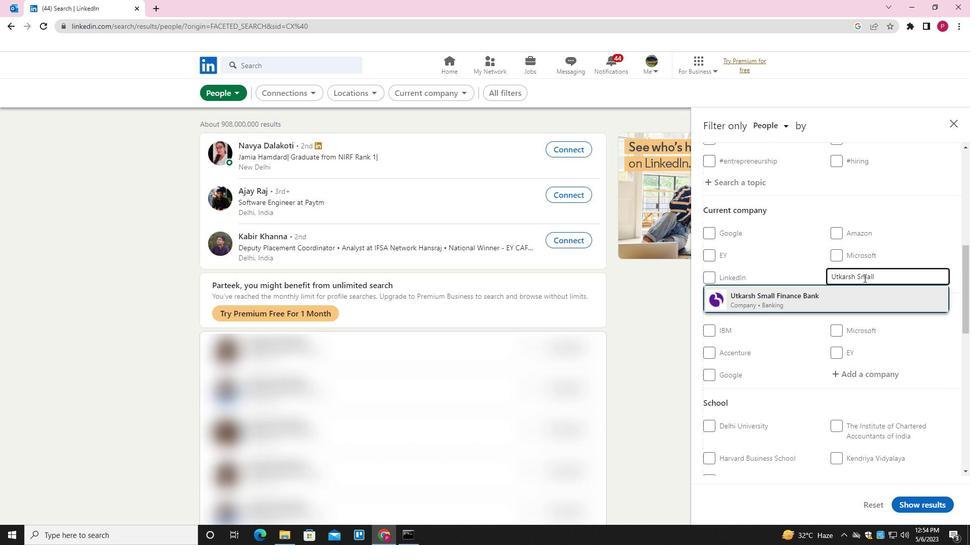 
Action: Mouse moved to (828, 286)
Screenshot: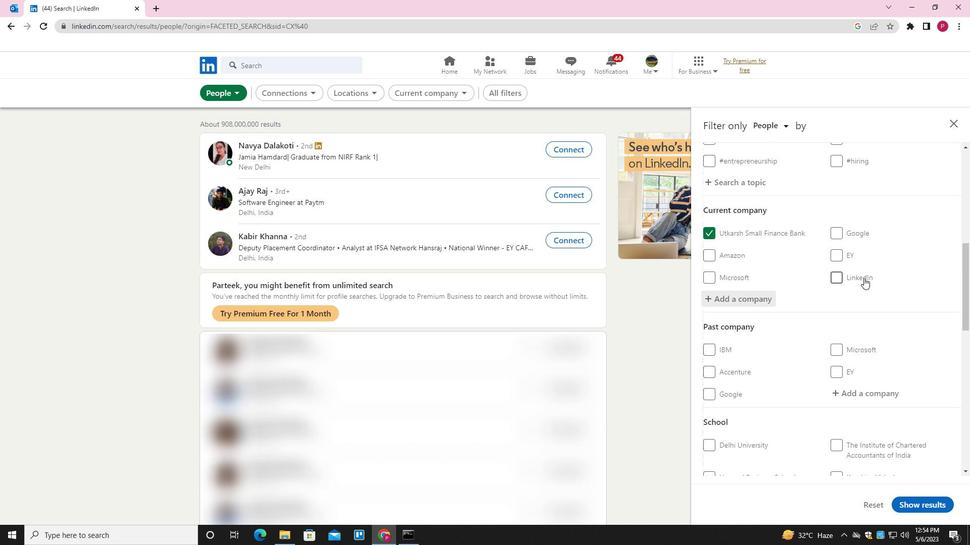 
Action: Mouse scrolled (828, 285) with delta (0, 0)
Screenshot: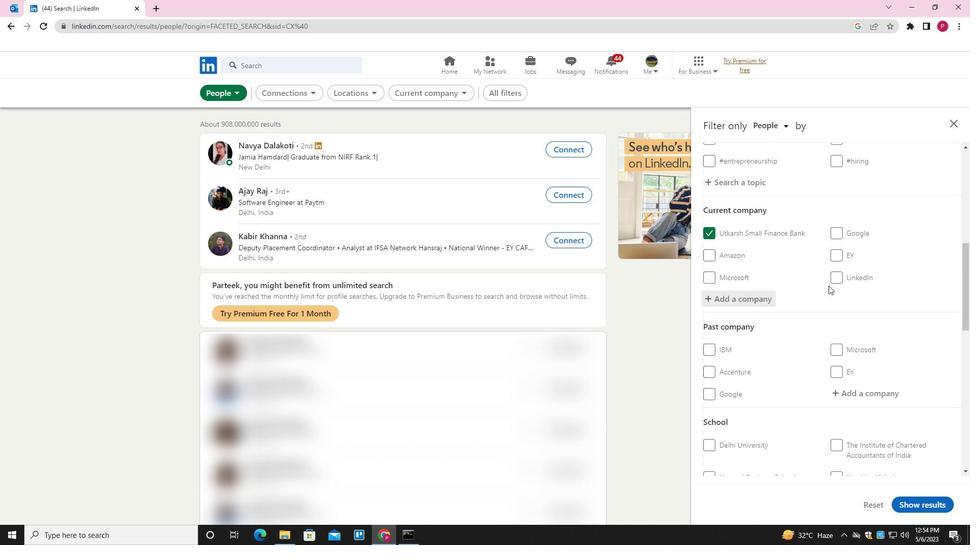 
Action: Mouse scrolled (828, 285) with delta (0, 0)
Screenshot: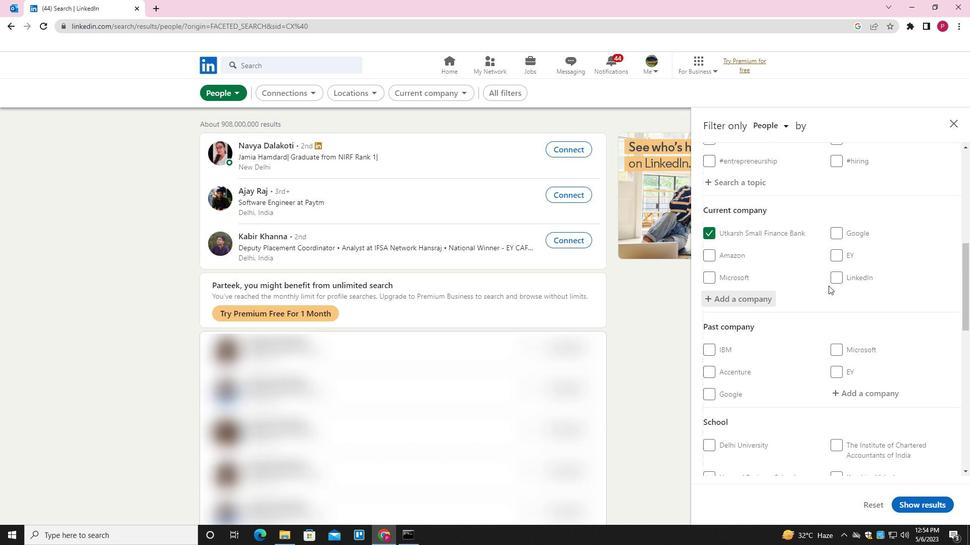 
Action: Mouse scrolled (828, 285) with delta (0, 0)
Screenshot: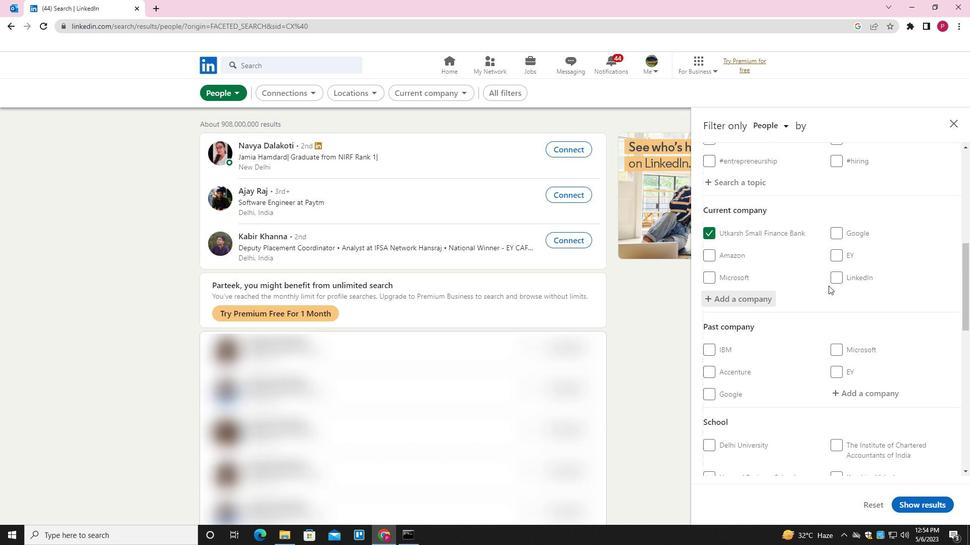 
Action: Mouse scrolled (828, 285) with delta (0, 0)
Screenshot: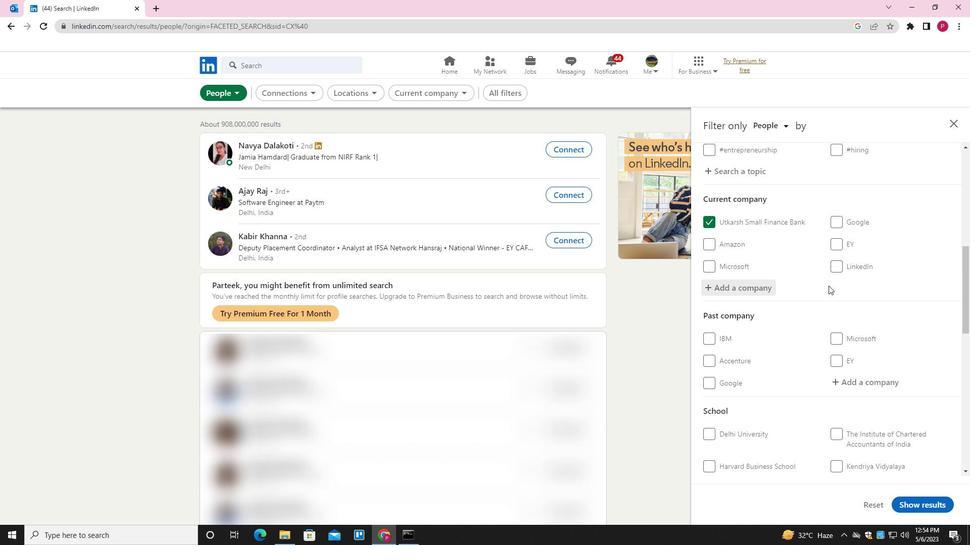 
Action: Mouse scrolled (828, 285) with delta (0, 0)
Screenshot: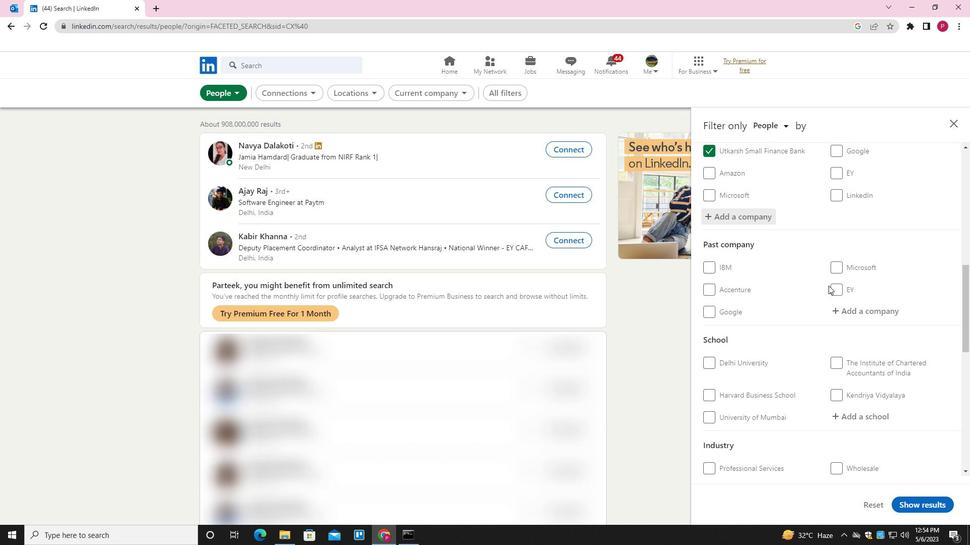 
Action: Mouse scrolled (828, 285) with delta (0, 0)
Screenshot: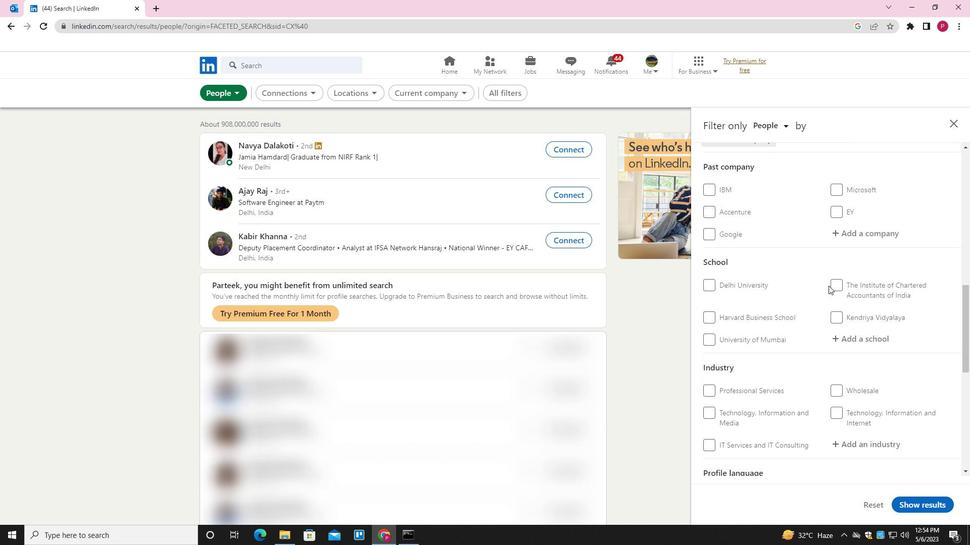 
Action: Mouse moved to (869, 193)
Screenshot: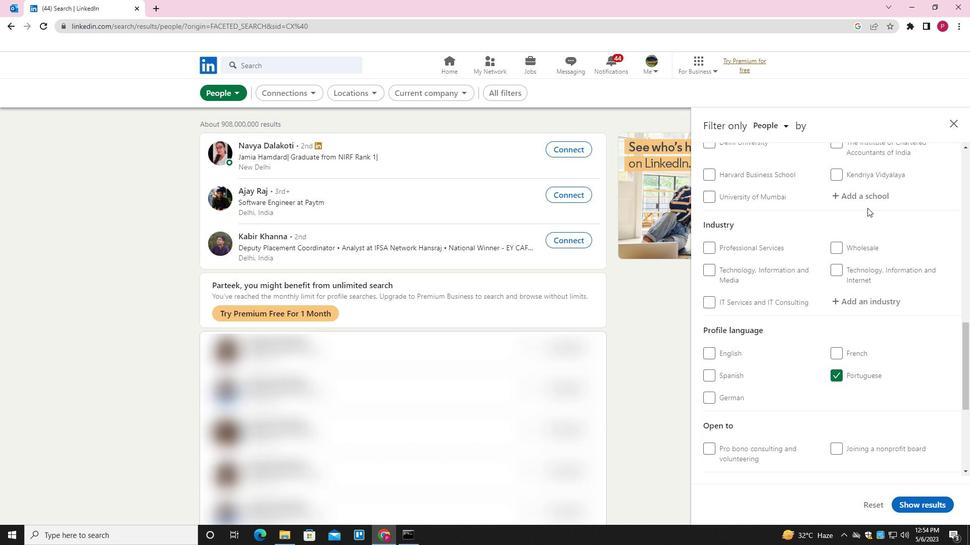 
Action: Mouse pressed left at (869, 193)
Screenshot: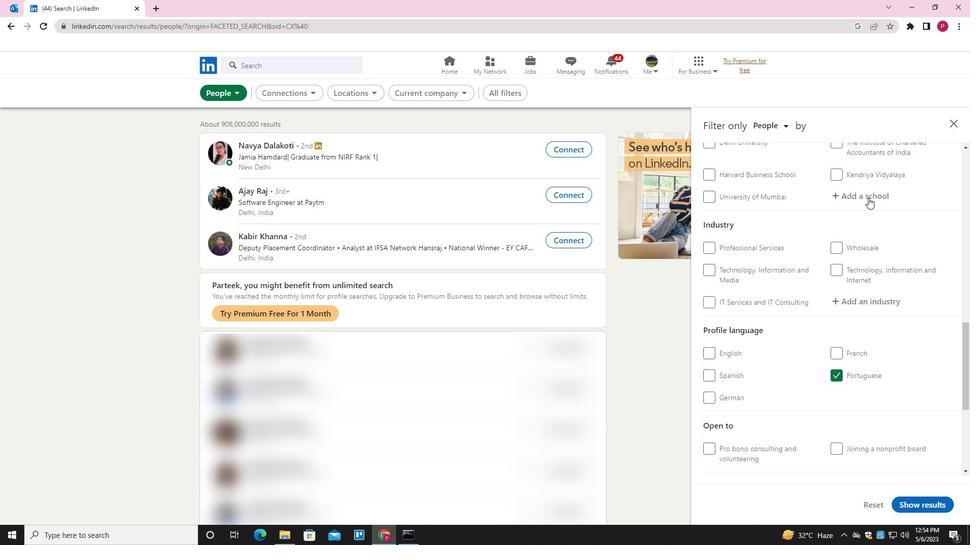 
Action: Key pressed <Key.shift>SPHOORTY<Key.space><Key.backspace><Key.backspace>HY<Key.space><Key.down><Key.enter>
Screenshot: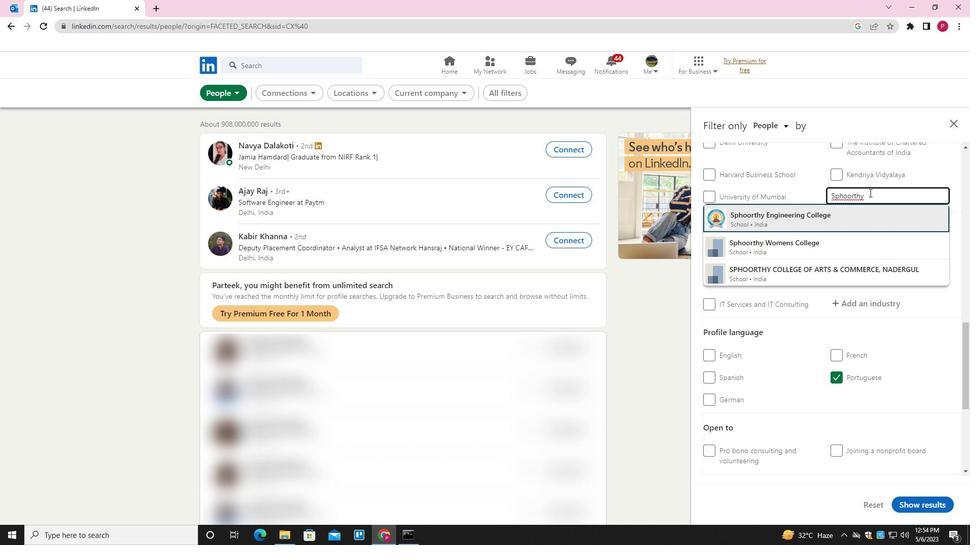 
Action: Mouse moved to (861, 322)
Screenshot: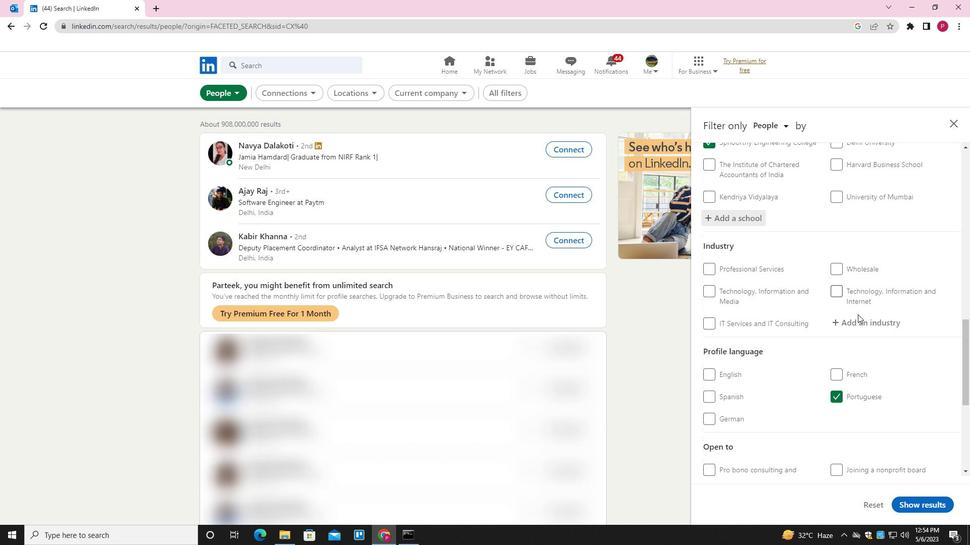 
Action: Mouse pressed left at (861, 322)
Screenshot: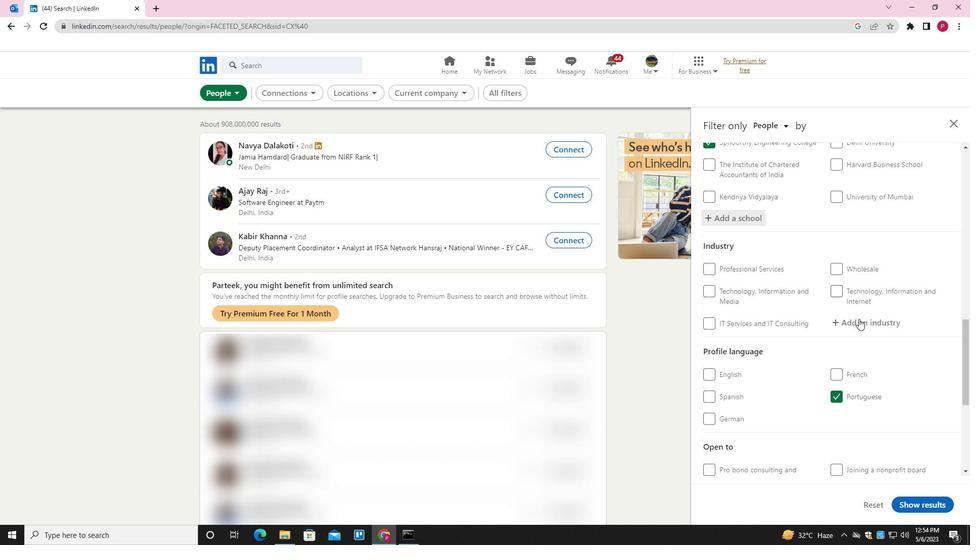
Action: Key pressed <Key.shift><Key.shift><Key.shift><Key.shift><Key.shift><Key.shift><Key.shift><Key.shift>LAW<Key.space><Key.down><Key.down><Key.enter>
Screenshot: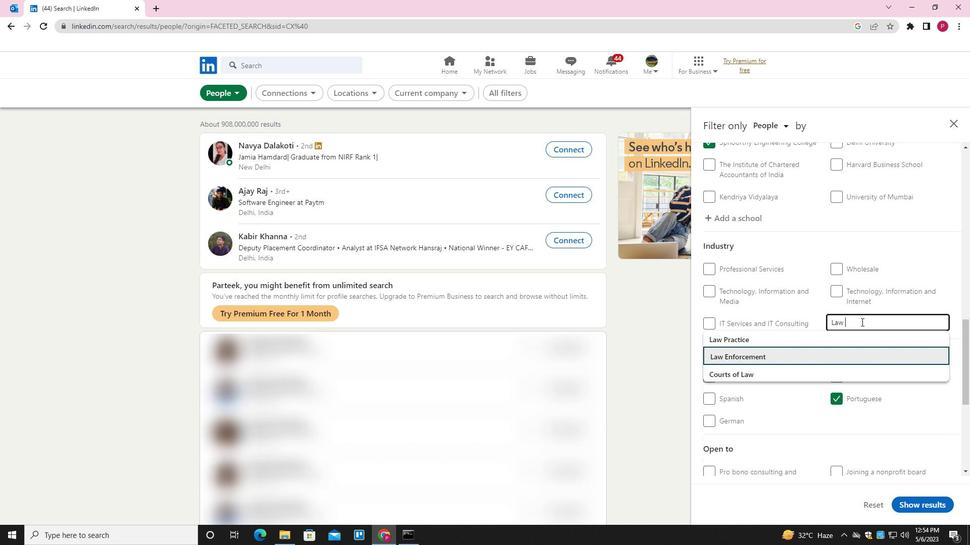 
Action: Mouse scrolled (861, 321) with delta (0, 0)
Screenshot: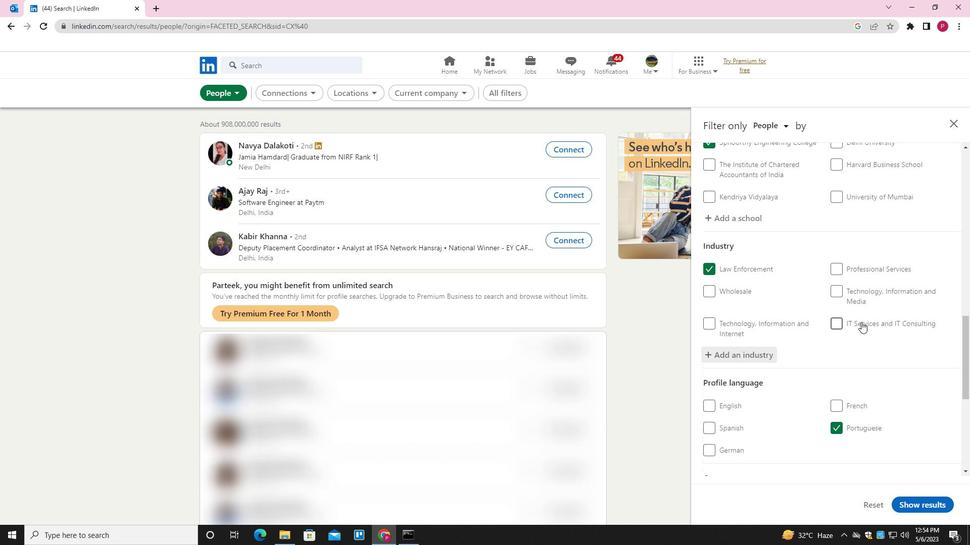 
Action: Mouse moved to (861, 322)
Screenshot: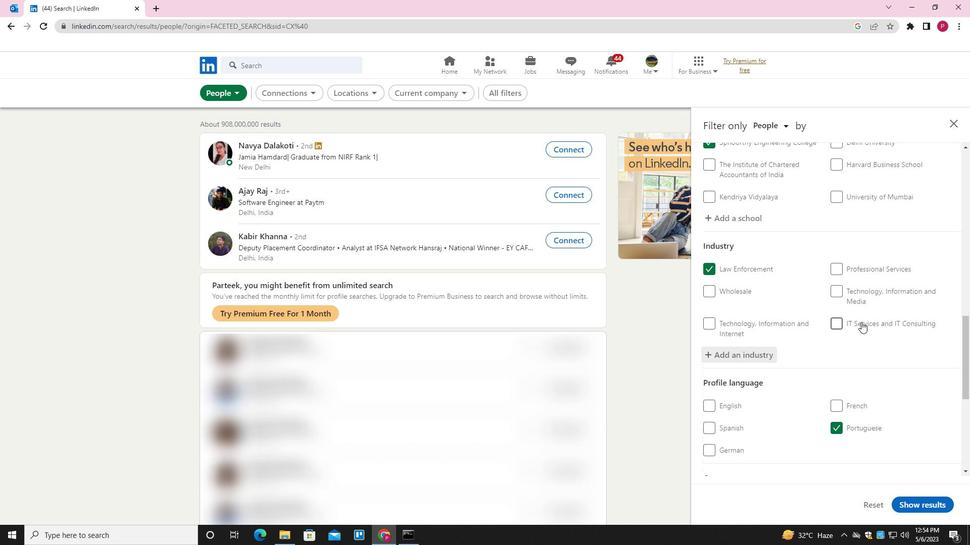 
Action: Mouse scrolled (861, 322) with delta (0, 0)
Screenshot: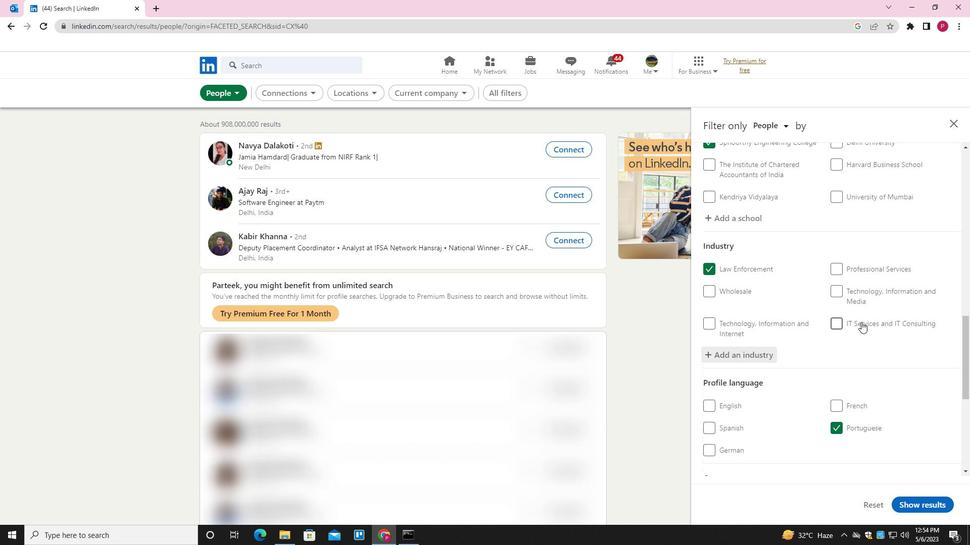 
Action: Mouse moved to (859, 324)
Screenshot: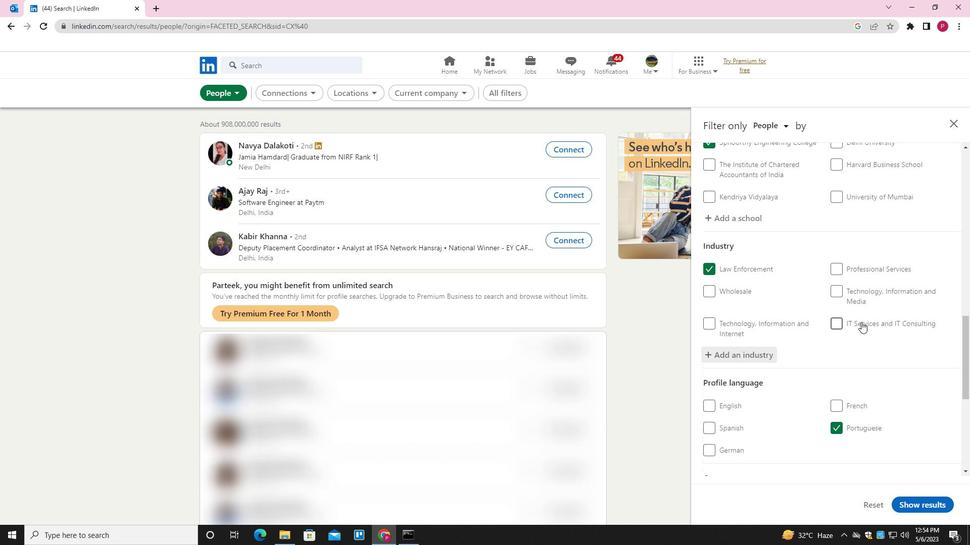 
Action: Mouse scrolled (859, 323) with delta (0, 0)
Screenshot: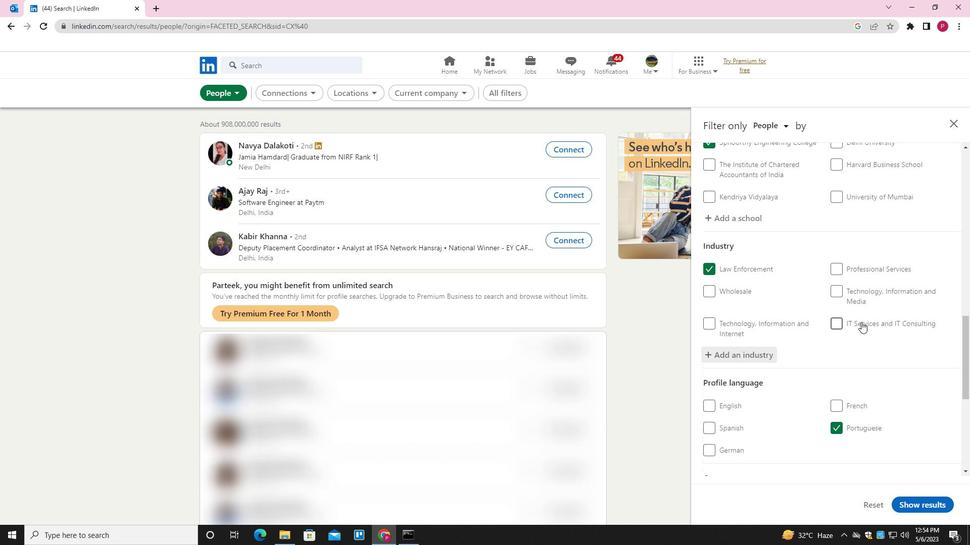 
Action: Mouse moved to (858, 325)
Screenshot: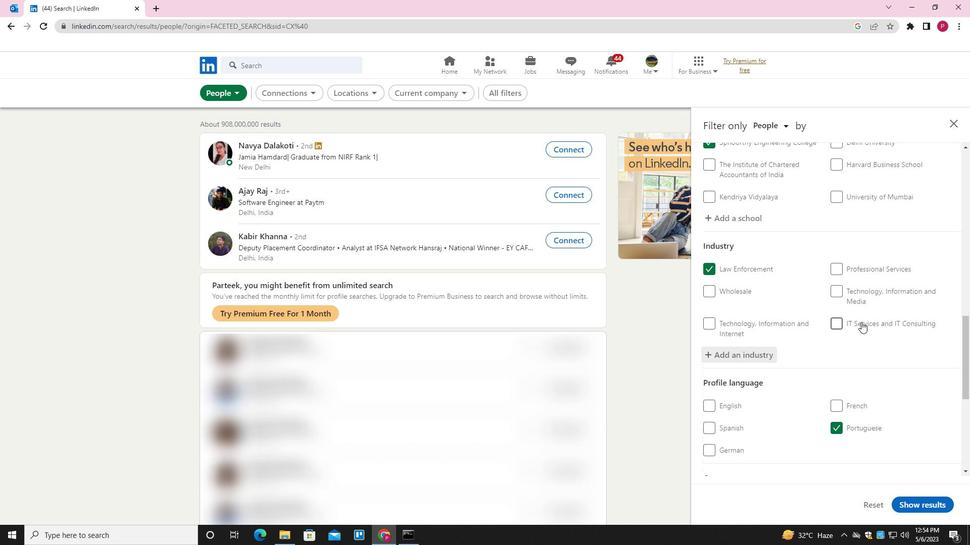 
Action: Mouse scrolled (858, 324) with delta (0, 0)
Screenshot: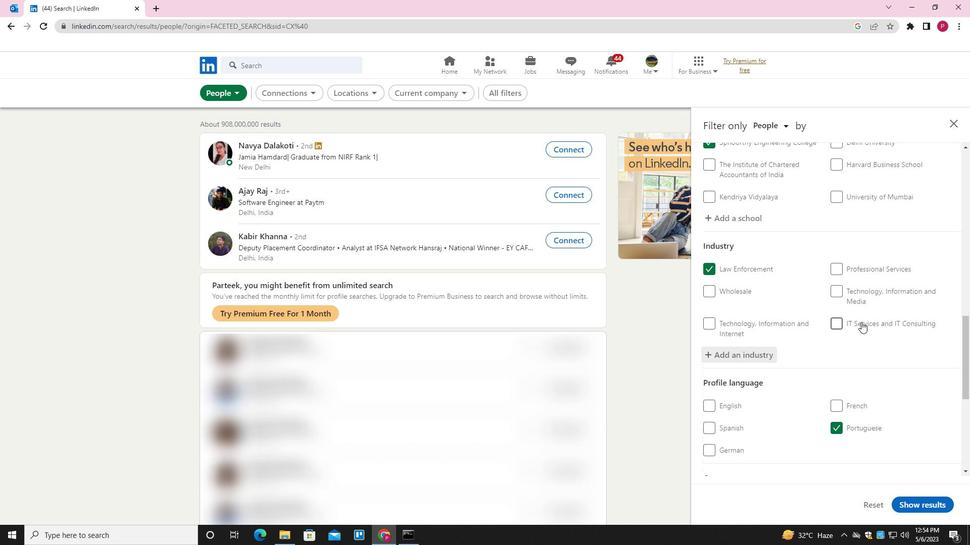 
Action: Mouse moved to (858, 326)
Screenshot: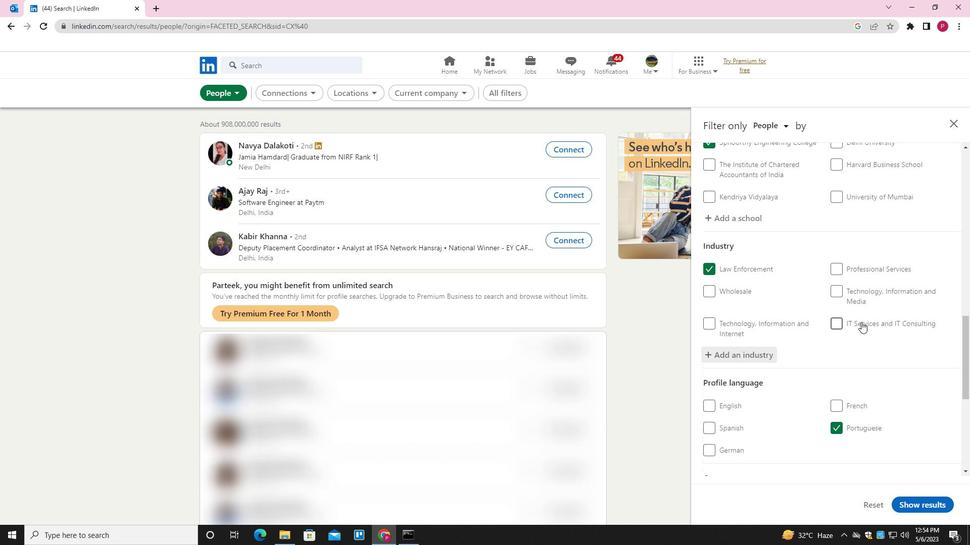 
Action: Mouse scrolled (858, 325) with delta (0, 0)
Screenshot: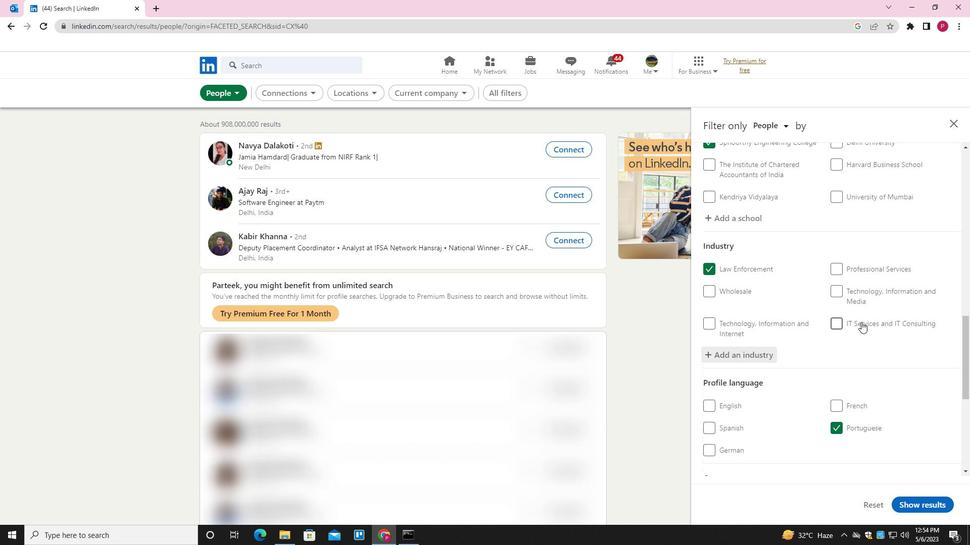 
Action: Mouse moved to (874, 348)
Screenshot: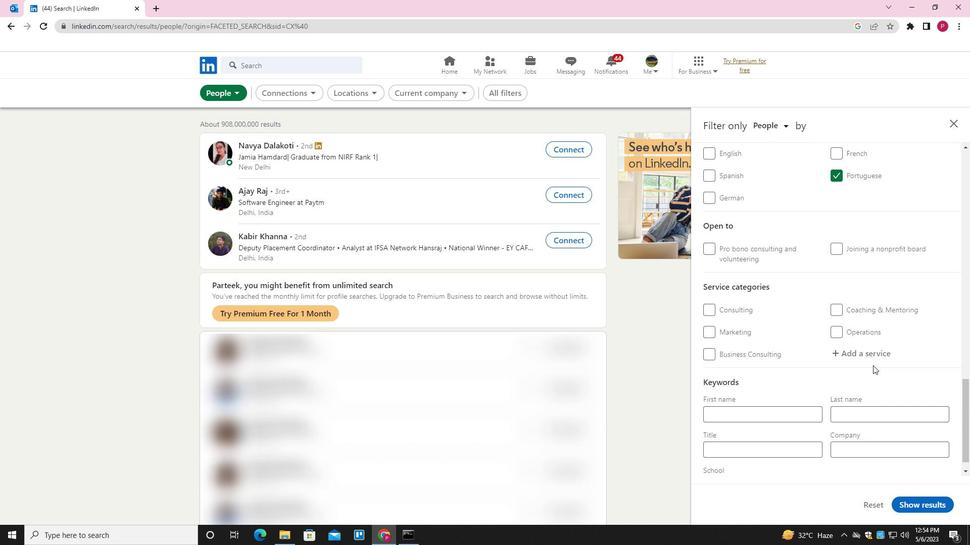 
Action: Mouse pressed left at (874, 348)
Screenshot: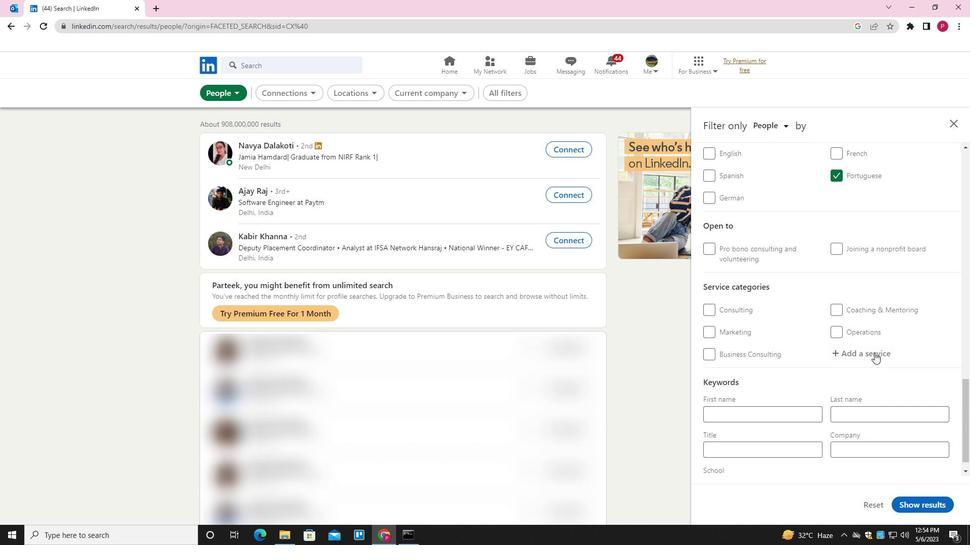 
Action: Key pressed <Key.shift><Key.shift><Key.shift><Key.shift><Key.shift>RESUME<Key.space><Key.shift>WRITING<Key.down><Key.enter>
Screenshot: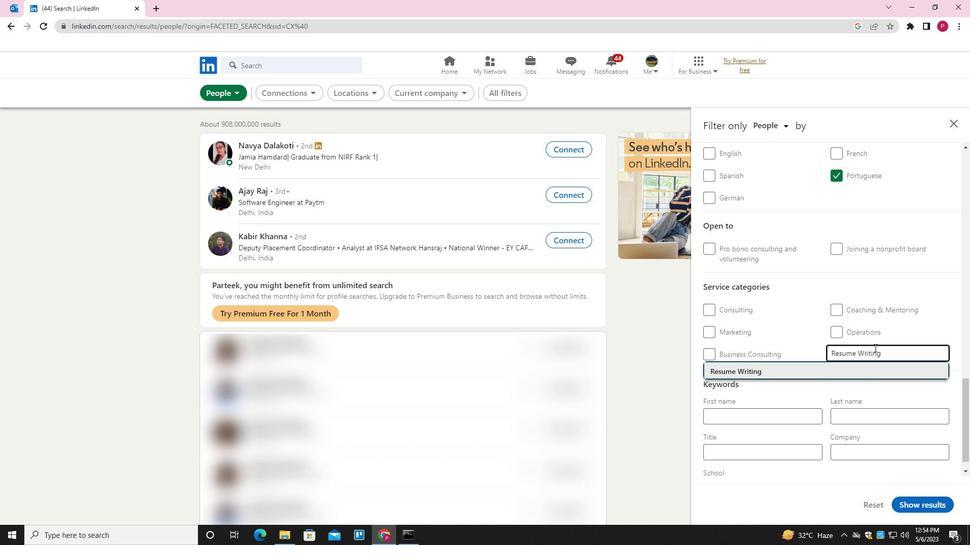 
Action: Mouse moved to (867, 350)
Screenshot: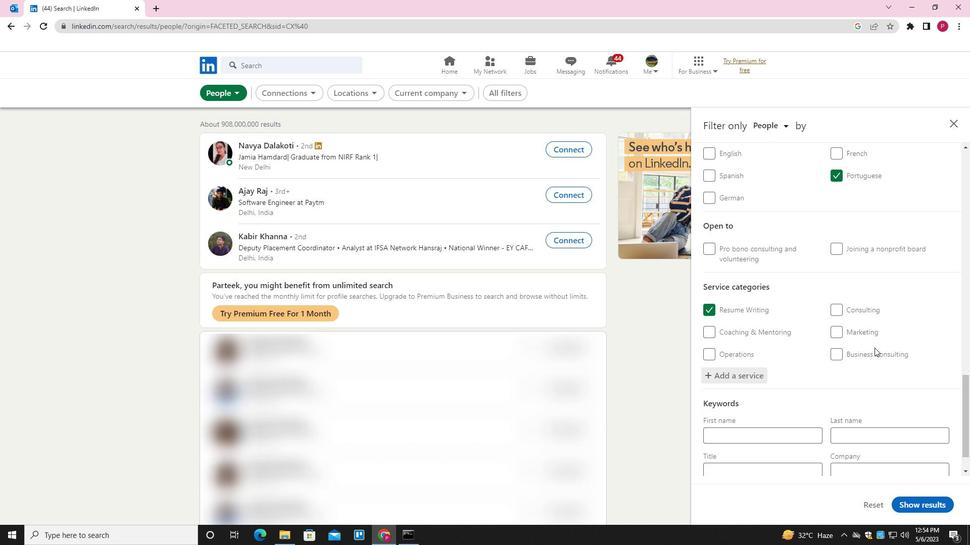
Action: Mouse scrolled (867, 350) with delta (0, 0)
Screenshot: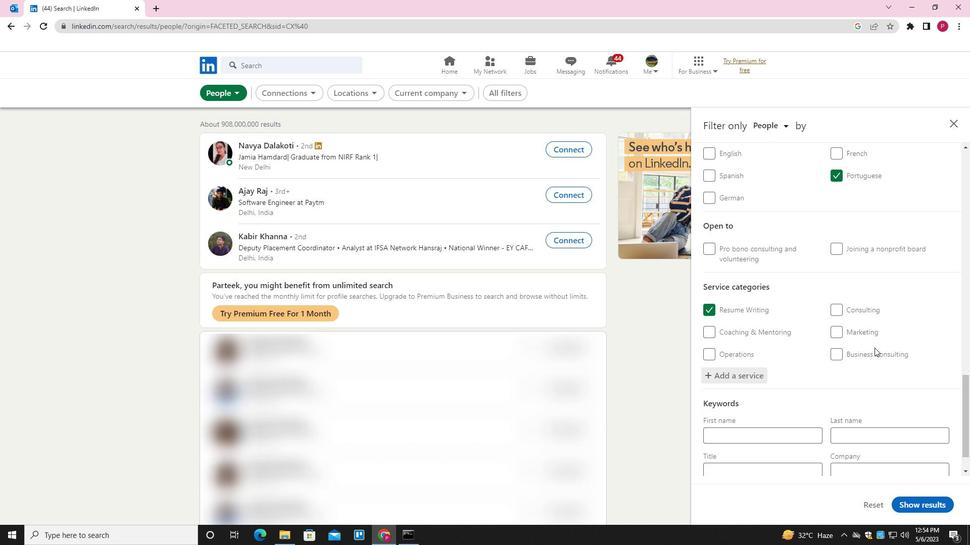 
Action: Mouse moved to (860, 354)
Screenshot: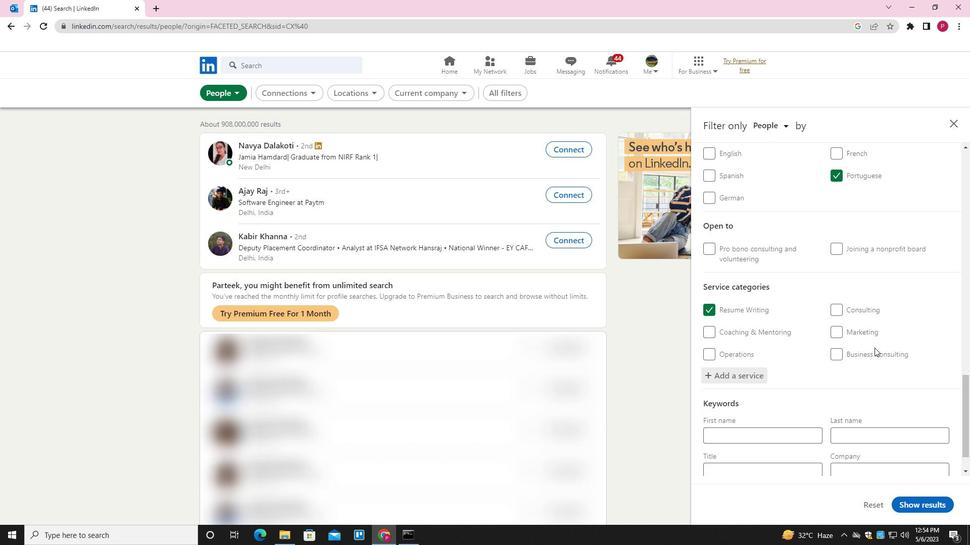 
Action: Mouse scrolled (860, 354) with delta (0, 0)
Screenshot: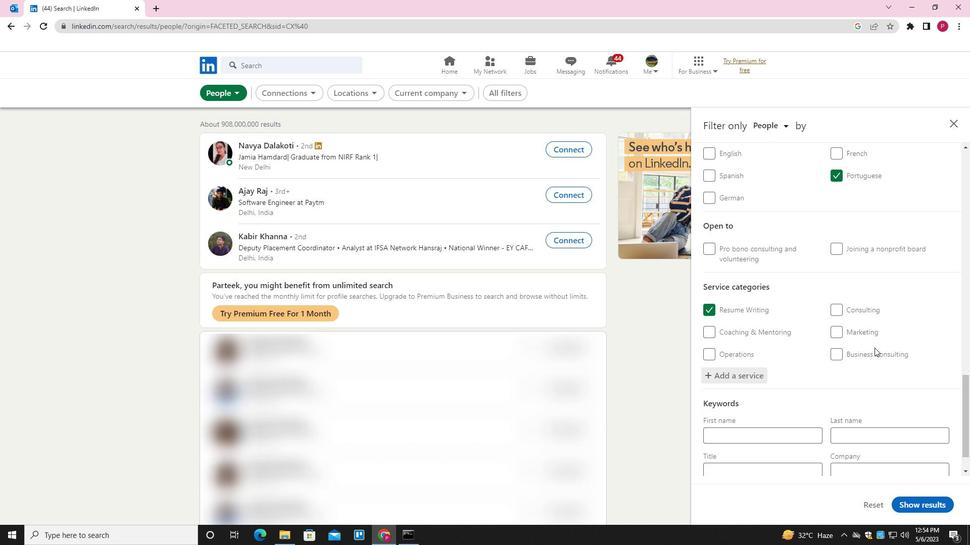 
Action: Mouse moved to (853, 358)
Screenshot: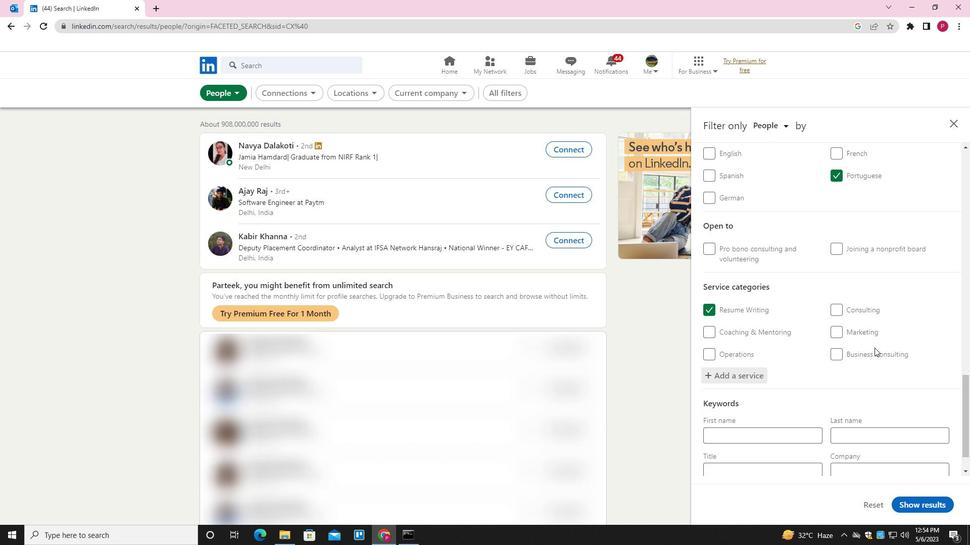 
Action: Mouse scrolled (853, 357) with delta (0, 0)
Screenshot: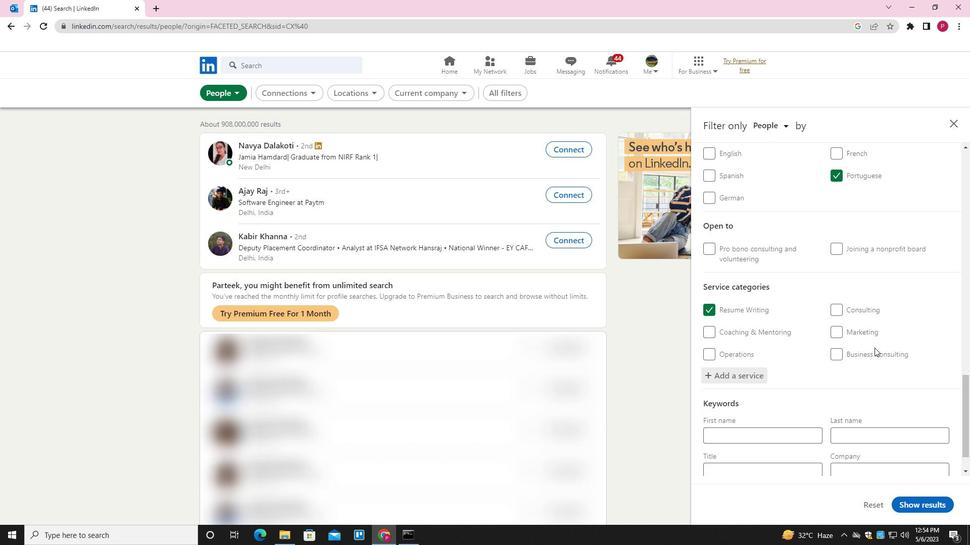 
Action: Mouse moved to (842, 366)
Screenshot: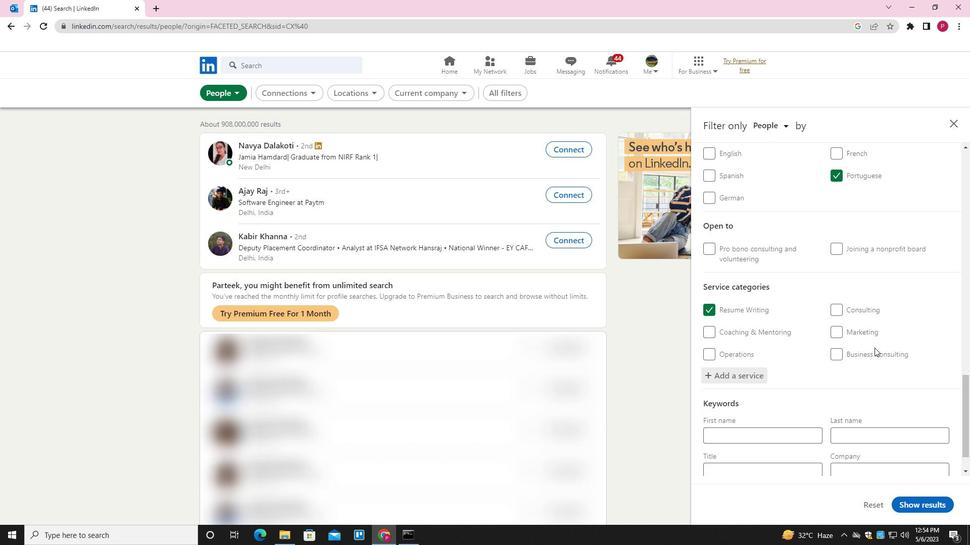 
Action: Mouse scrolled (842, 365) with delta (0, 0)
Screenshot: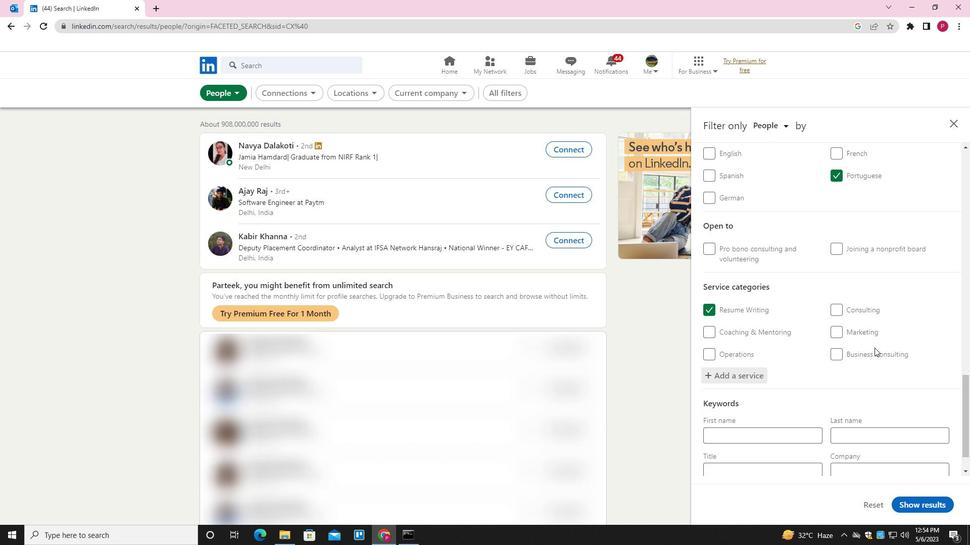 
Action: Mouse moved to (743, 435)
Screenshot: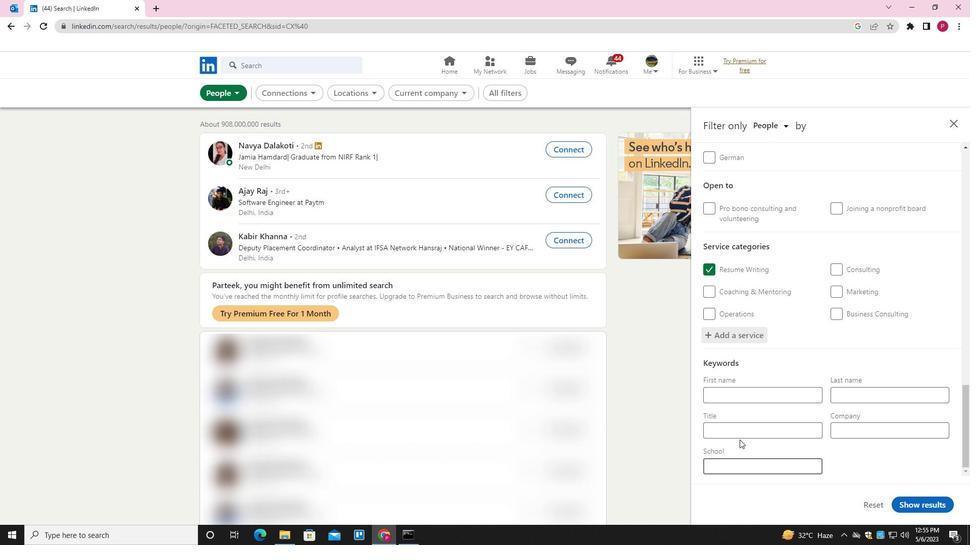 
Action: Mouse pressed left at (743, 435)
Screenshot: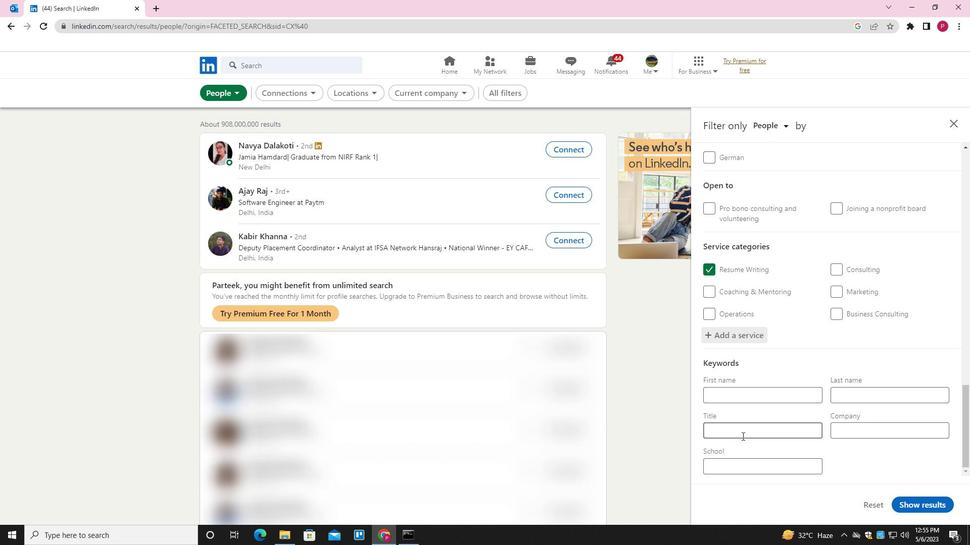 
Action: Key pressed <Key.shift>DIRECTOR
Screenshot: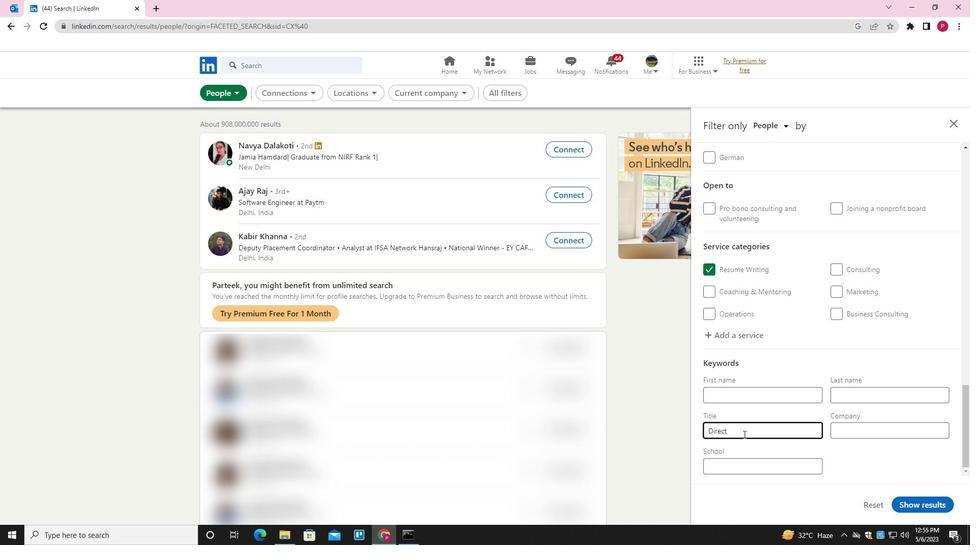 
Action: Mouse moved to (926, 503)
Screenshot: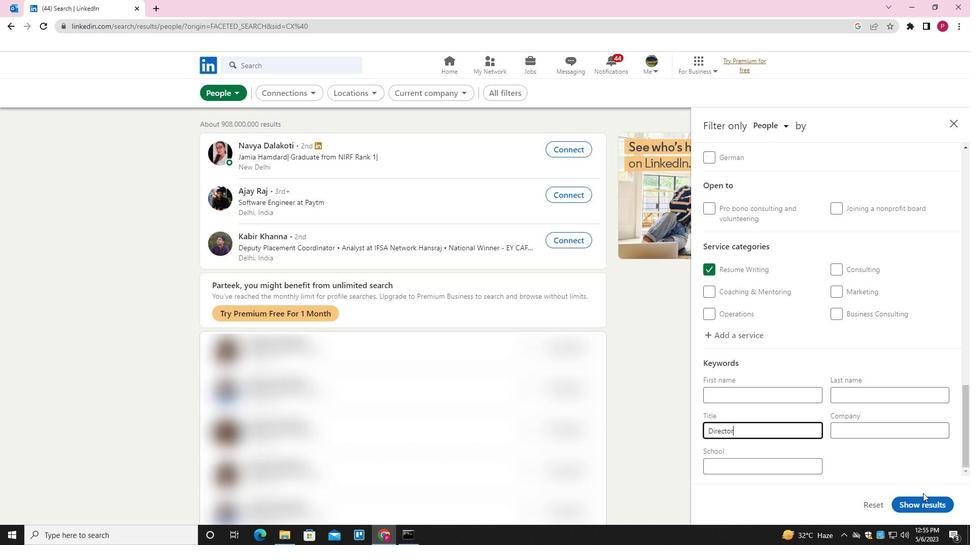 
Action: Mouse pressed left at (926, 503)
Screenshot: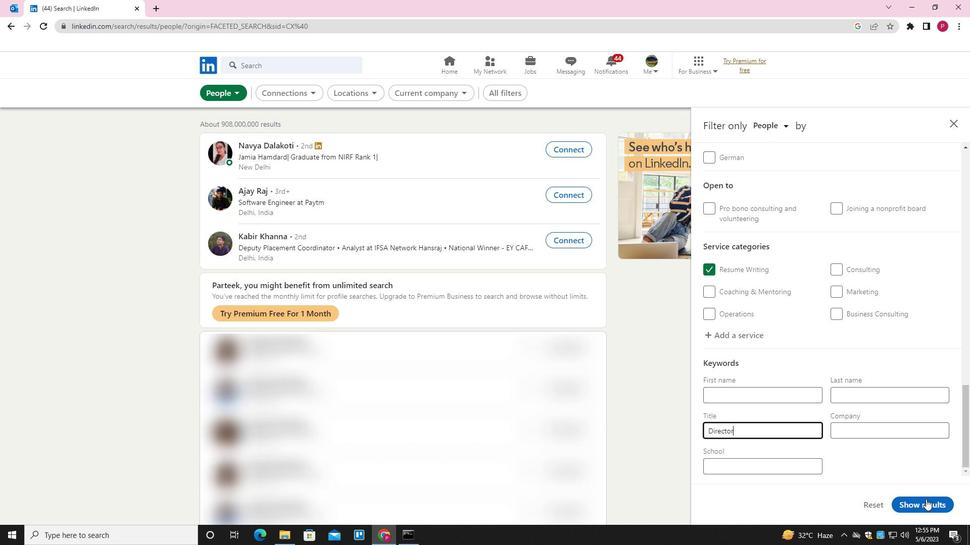 
Action: Mouse moved to (502, 254)
Screenshot: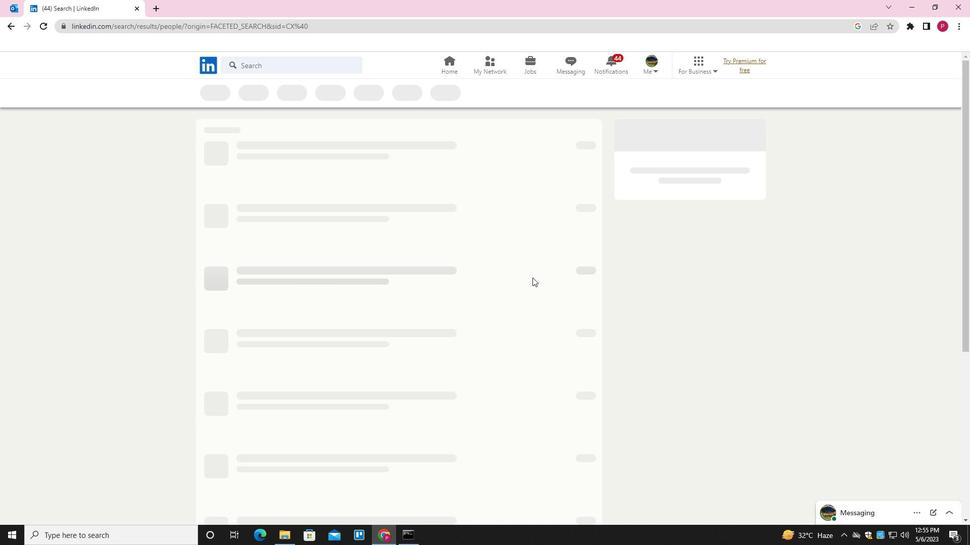 
